 Task: Search one way flight ticket for 4 adults, 2 children, 2 infants in seat and 1 infant on lap in economy from Homer: Homer Airport to South Bend: South Bend International Airport on 8-6-2023. Choice of flights is Delta. Number of bags: 1 carry on bag. Price is upto 75000. Outbound departure time preference is 21:00.
Action: Mouse moved to (318, 281)
Screenshot: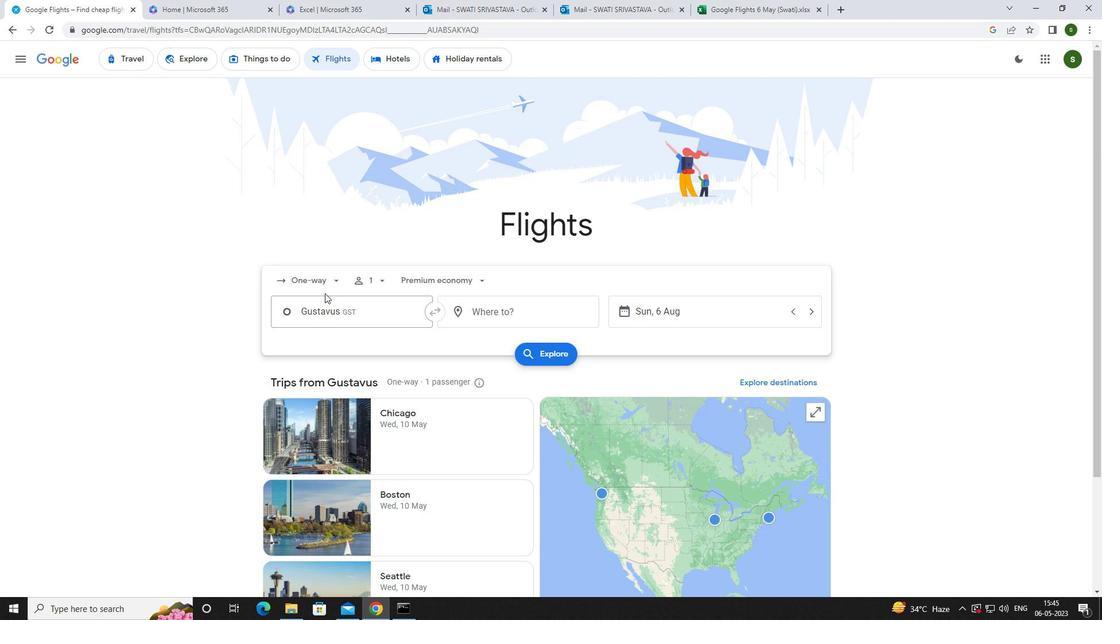 
Action: Mouse pressed left at (318, 281)
Screenshot: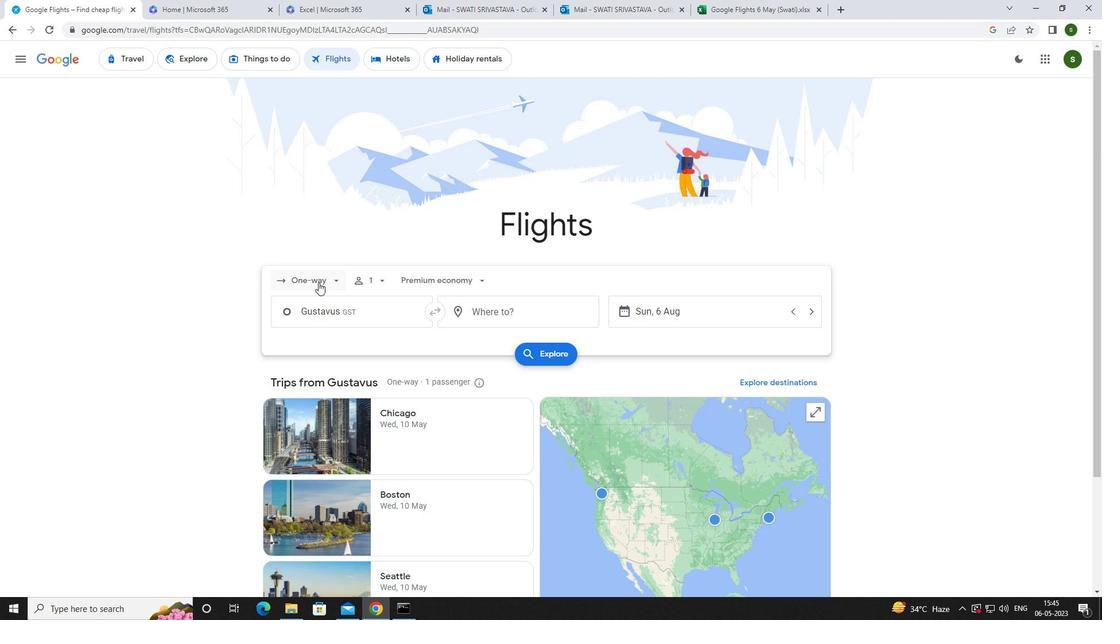 
Action: Mouse moved to (322, 333)
Screenshot: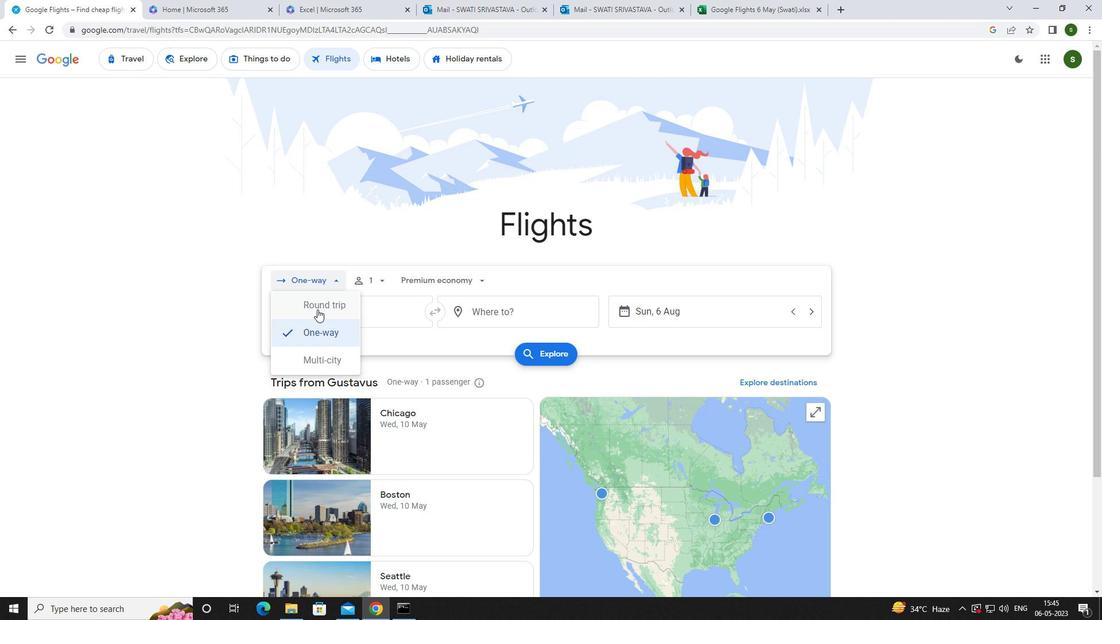 
Action: Mouse pressed left at (322, 333)
Screenshot: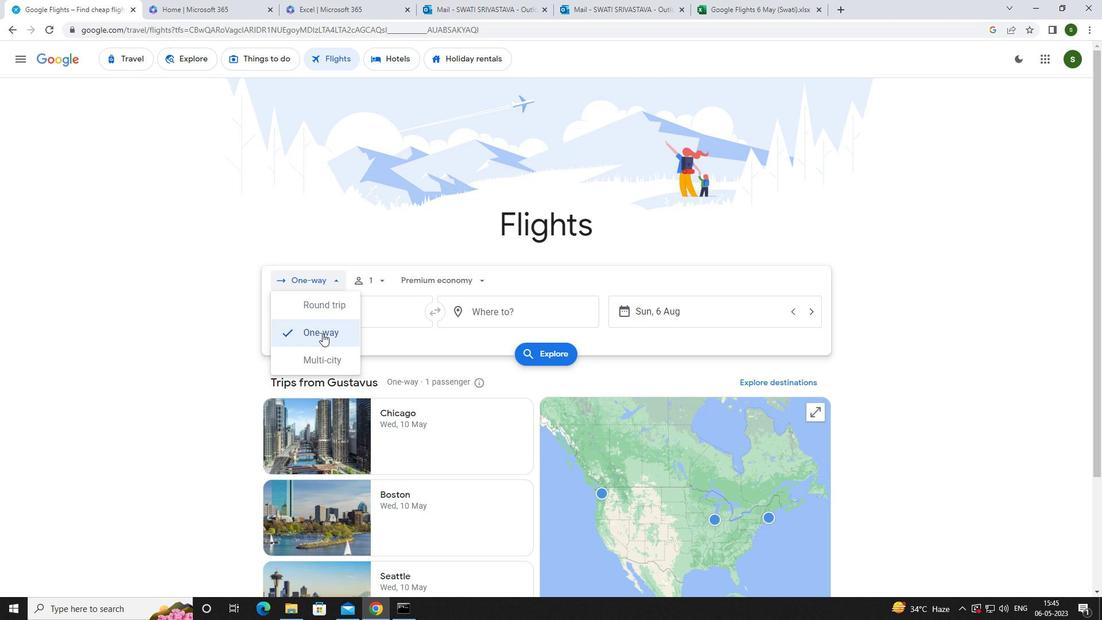 
Action: Mouse moved to (385, 284)
Screenshot: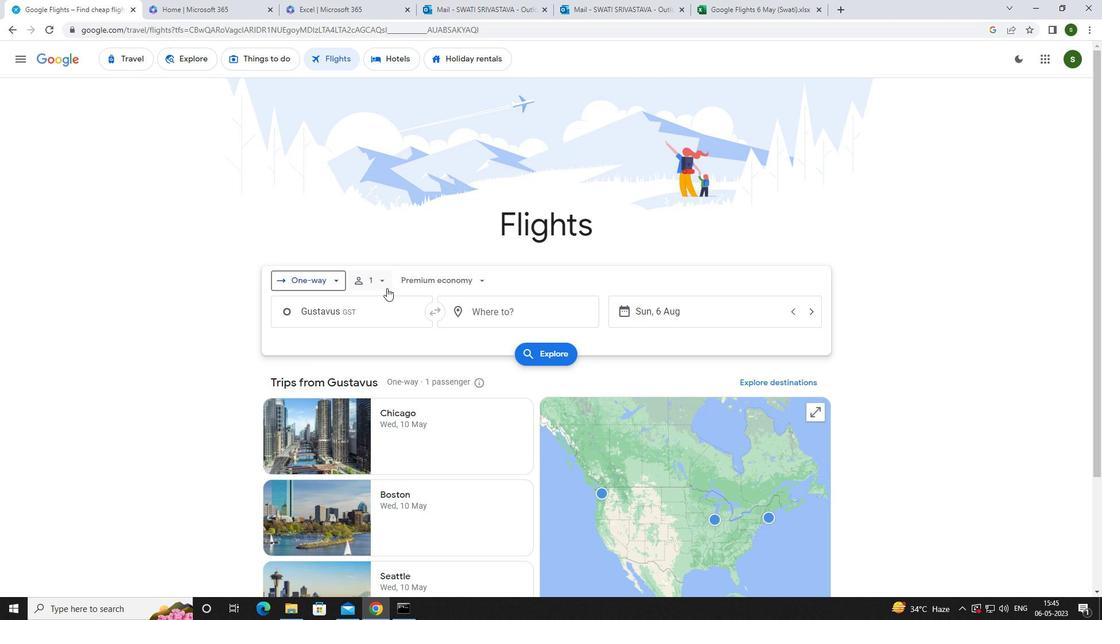 
Action: Mouse pressed left at (385, 284)
Screenshot: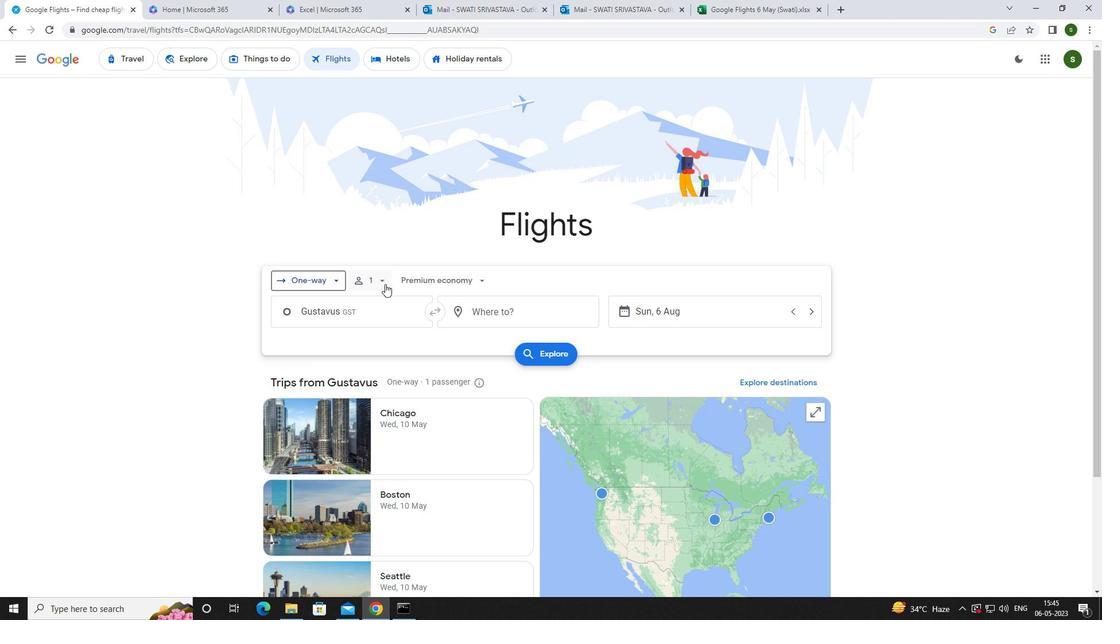 
Action: Mouse moved to (465, 305)
Screenshot: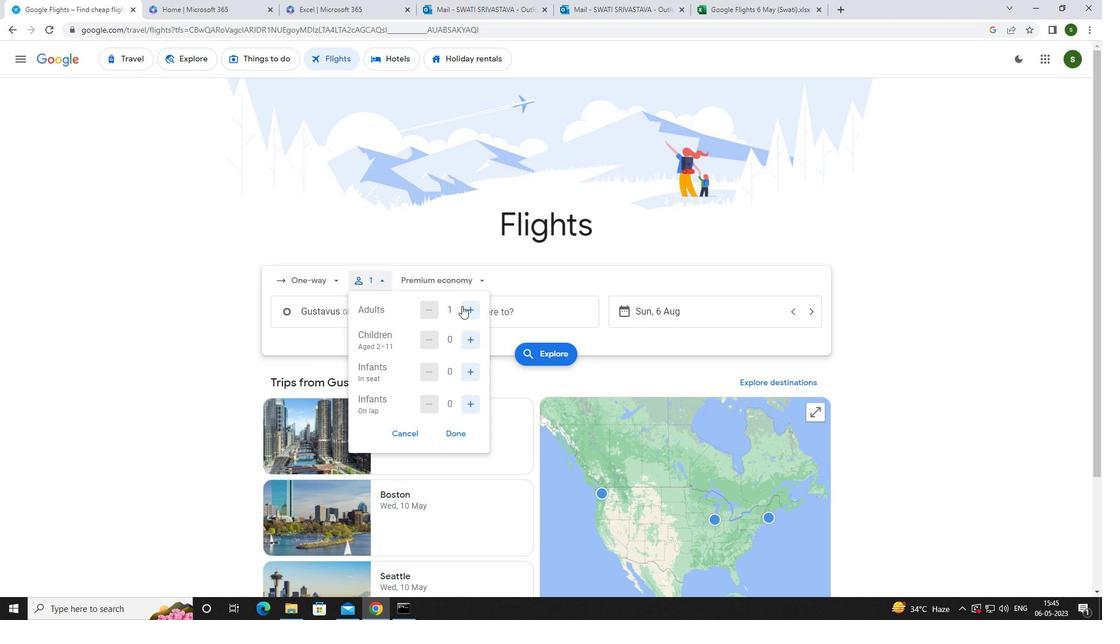 
Action: Mouse pressed left at (465, 305)
Screenshot: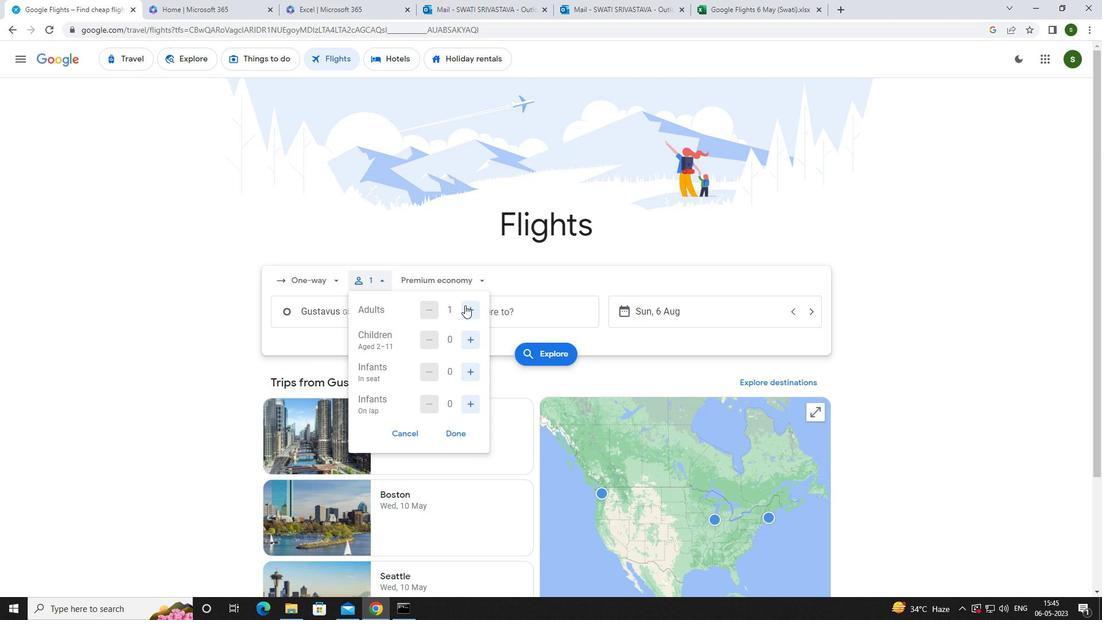 
Action: Mouse pressed left at (465, 305)
Screenshot: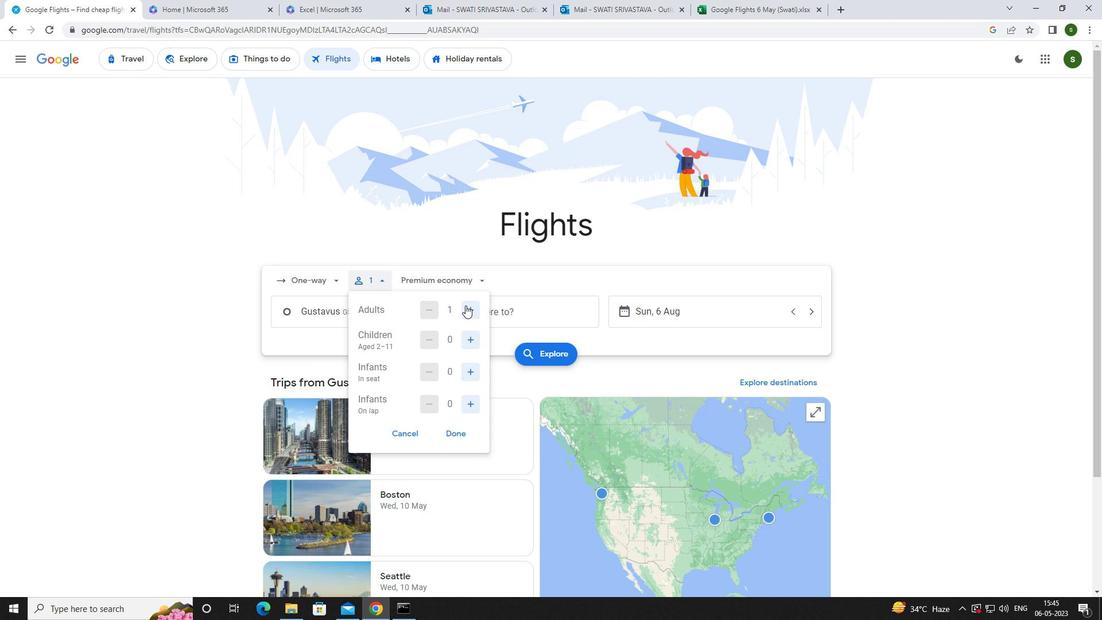 
Action: Mouse moved to (466, 304)
Screenshot: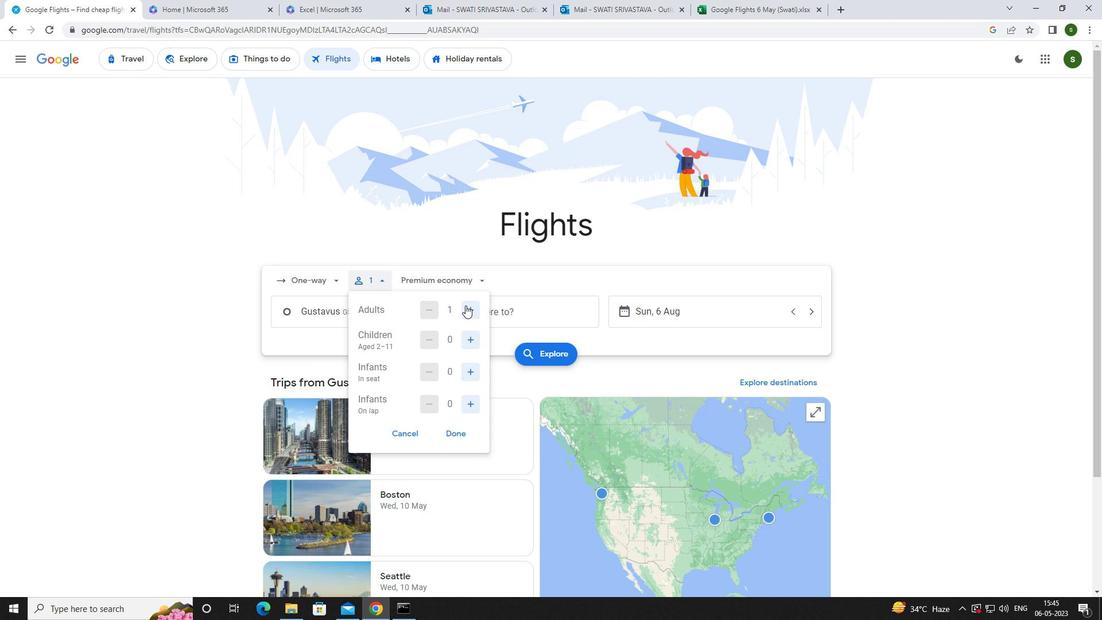 
Action: Mouse pressed left at (466, 304)
Screenshot: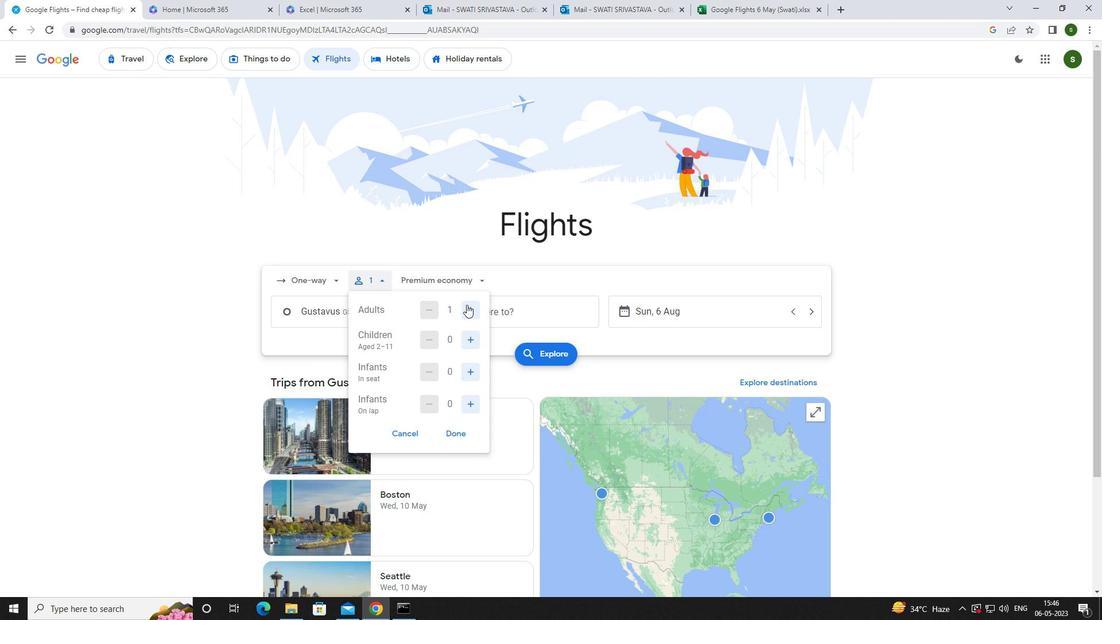 
Action: Mouse moved to (466, 338)
Screenshot: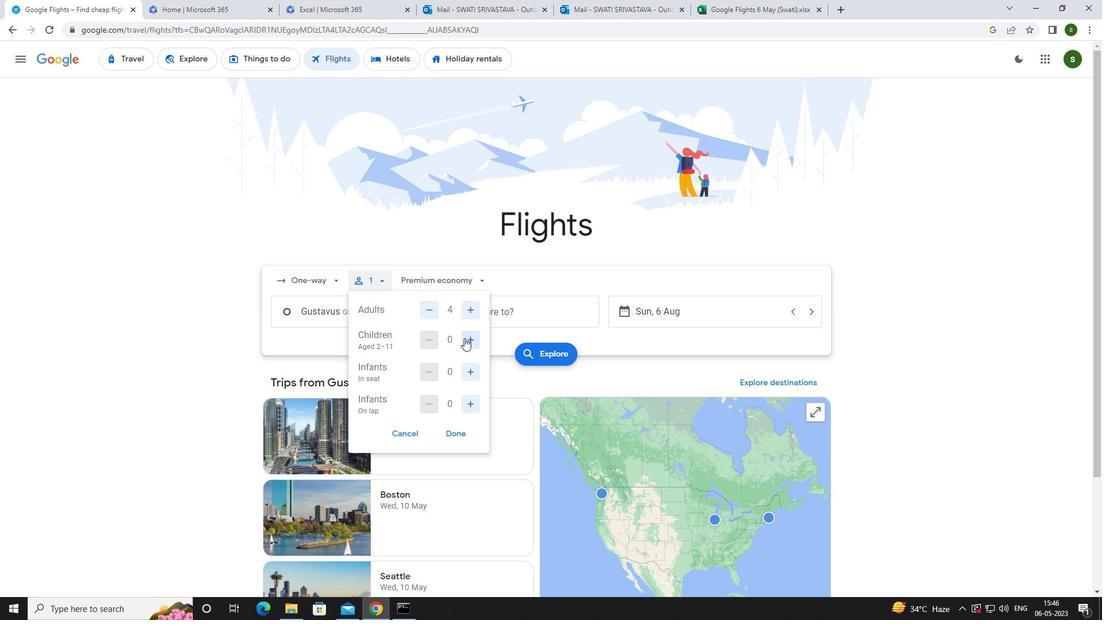 
Action: Mouse pressed left at (466, 338)
Screenshot: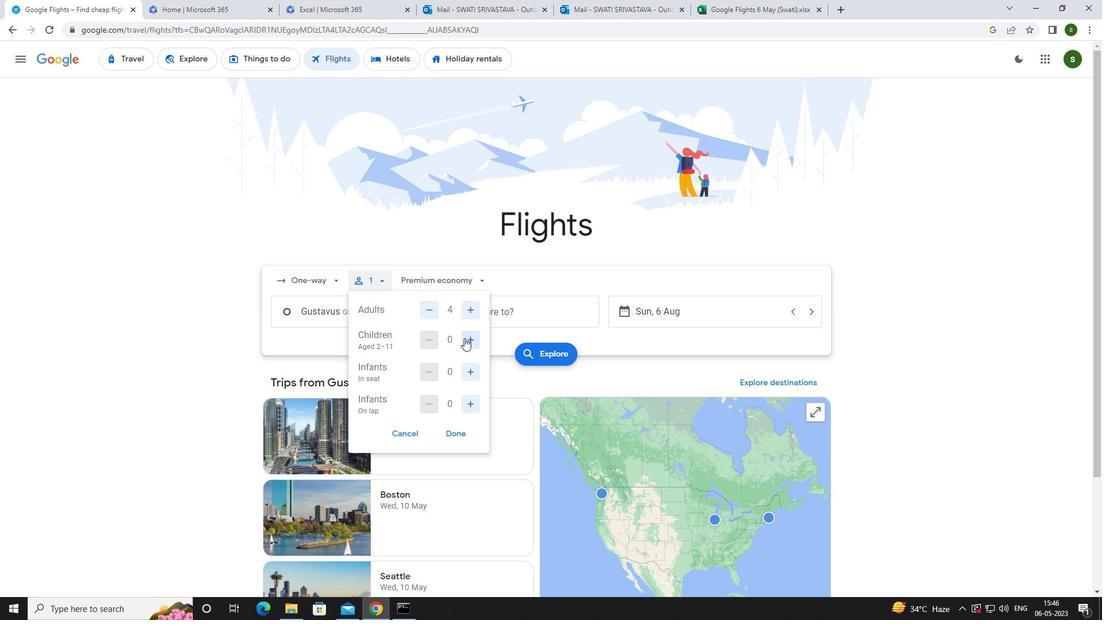 
Action: Mouse pressed left at (466, 338)
Screenshot: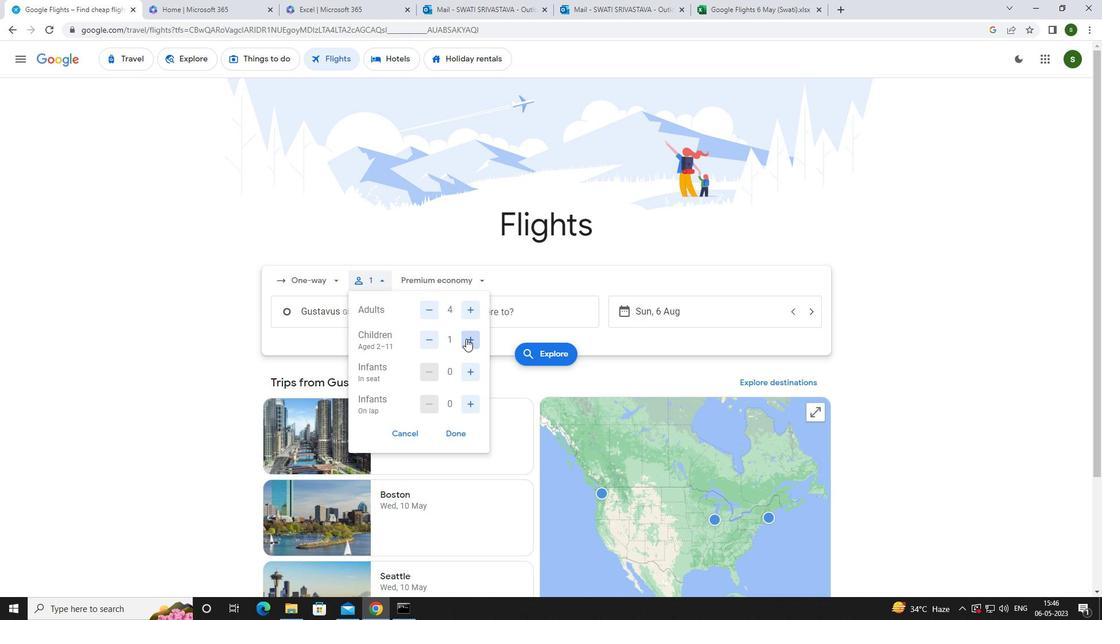 
Action: Mouse moved to (468, 369)
Screenshot: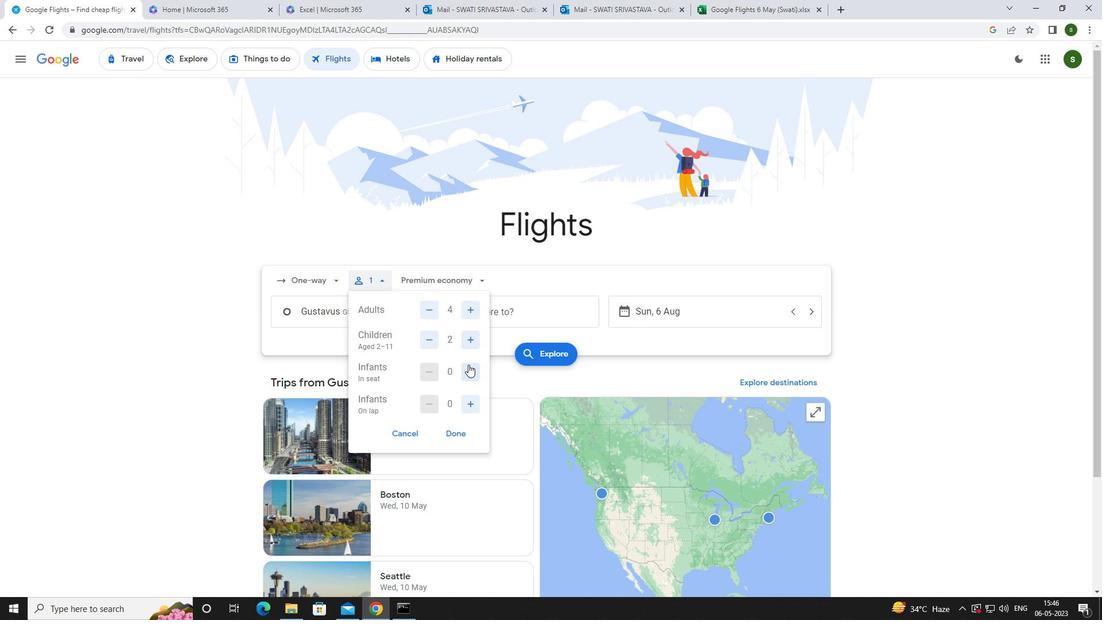 
Action: Mouse pressed left at (468, 369)
Screenshot: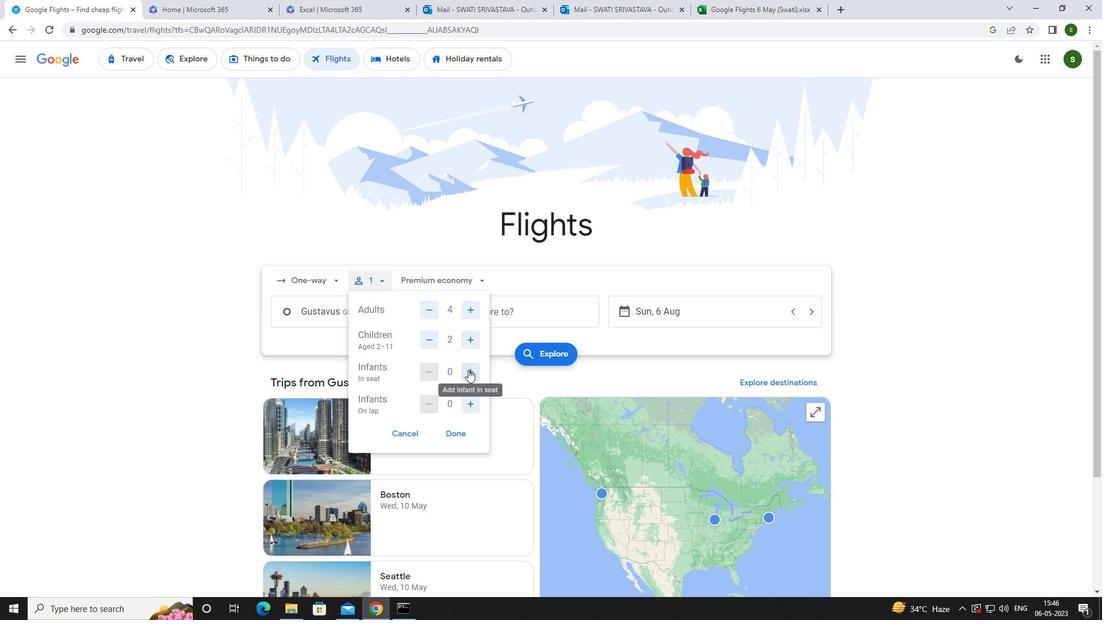 
Action: Mouse moved to (468, 370)
Screenshot: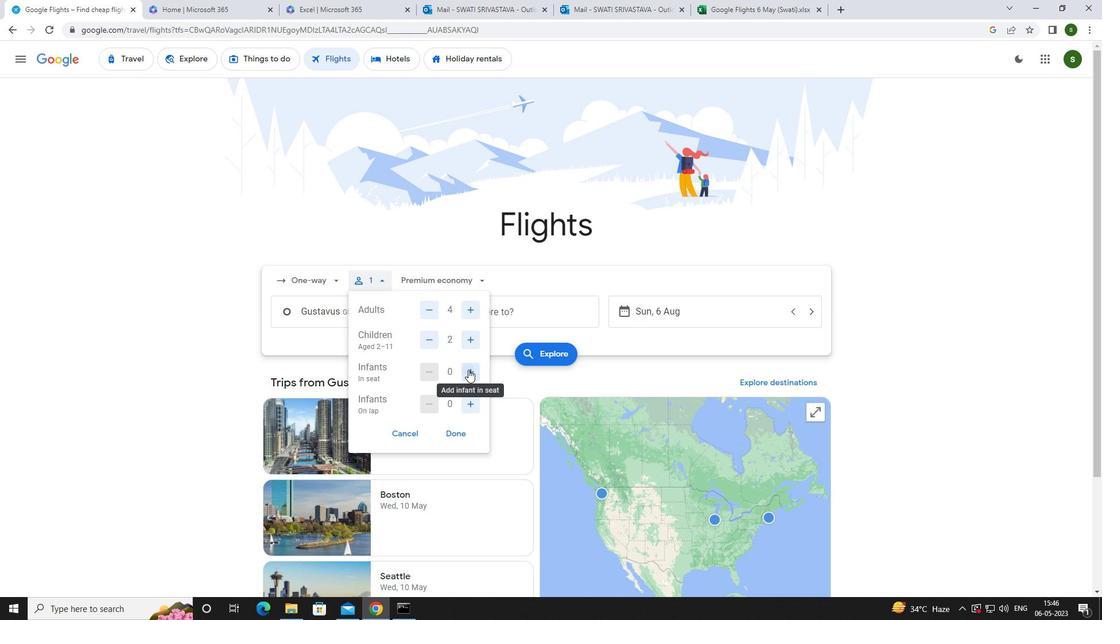 
Action: Mouse pressed left at (468, 370)
Screenshot: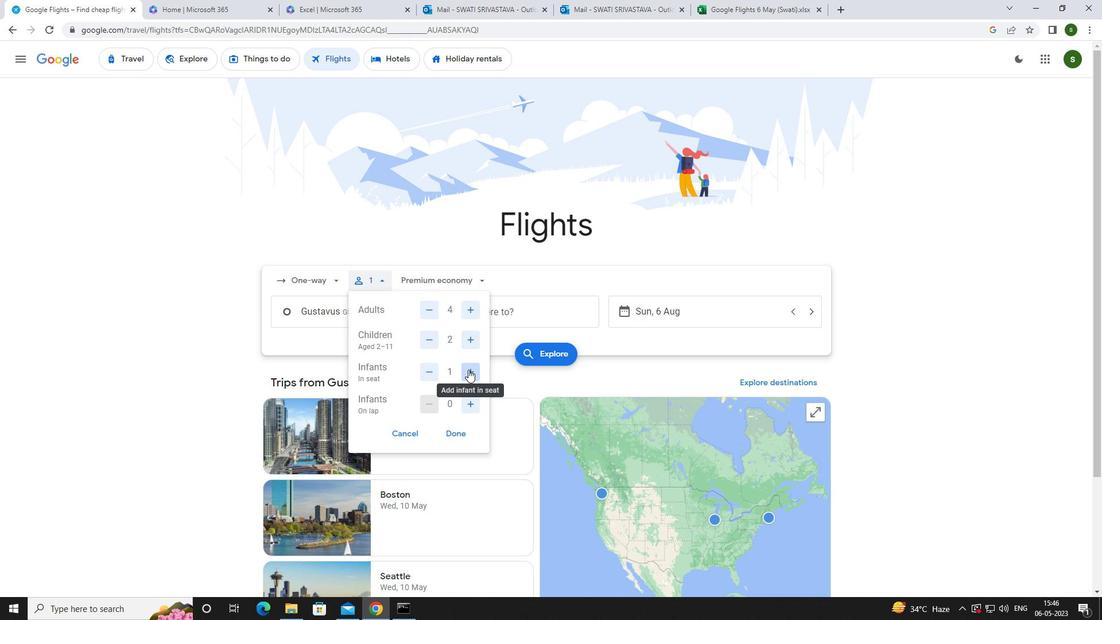 
Action: Mouse moved to (470, 397)
Screenshot: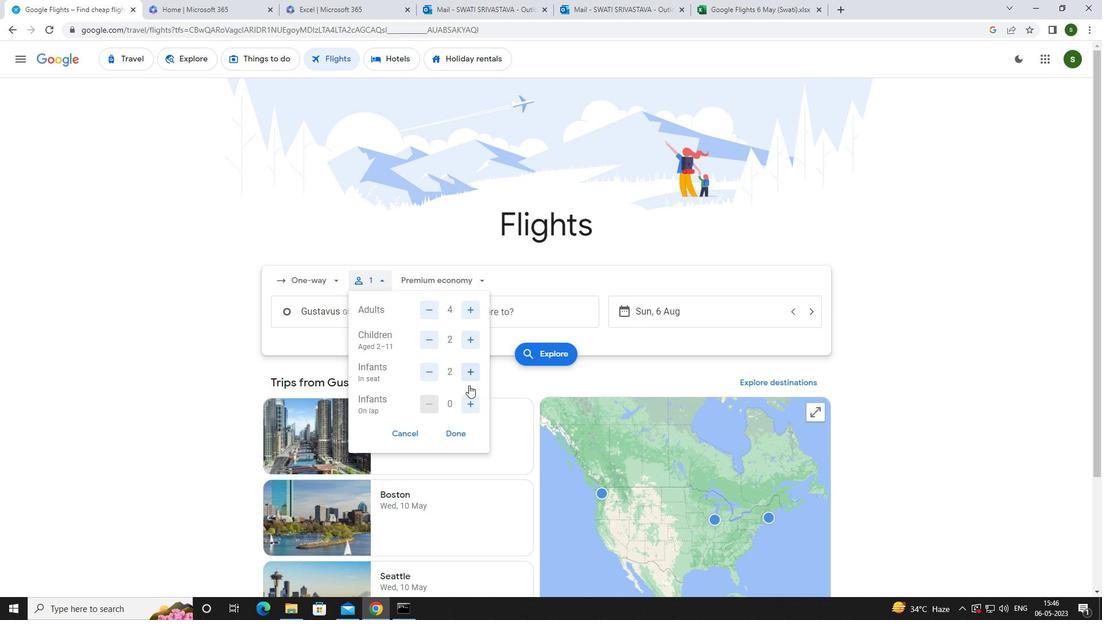 
Action: Mouse pressed left at (470, 397)
Screenshot: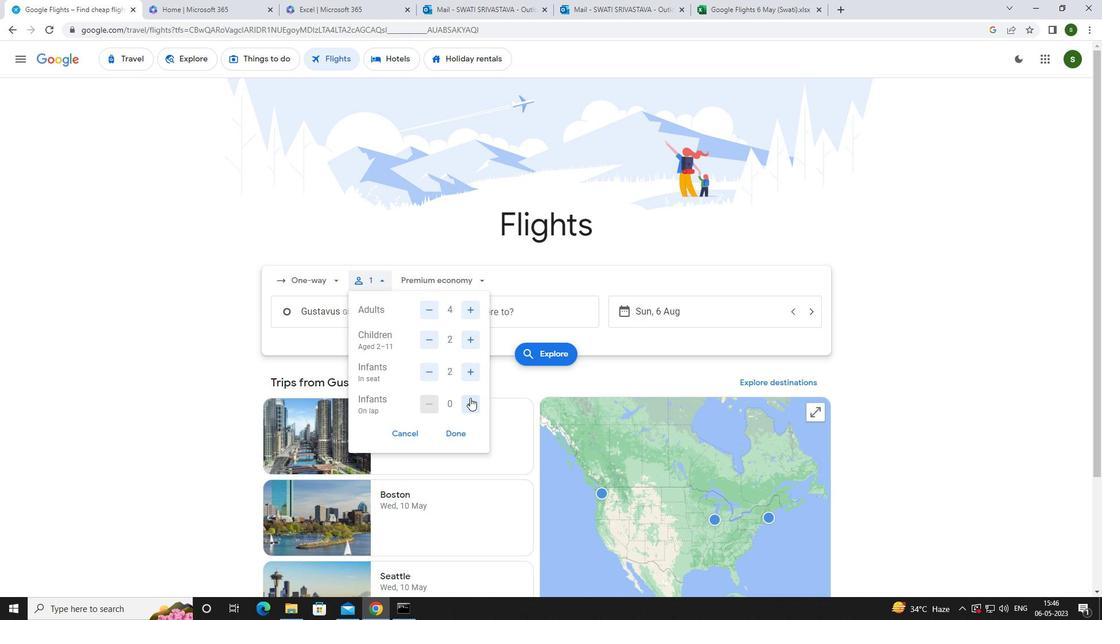 
Action: Mouse moved to (454, 285)
Screenshot: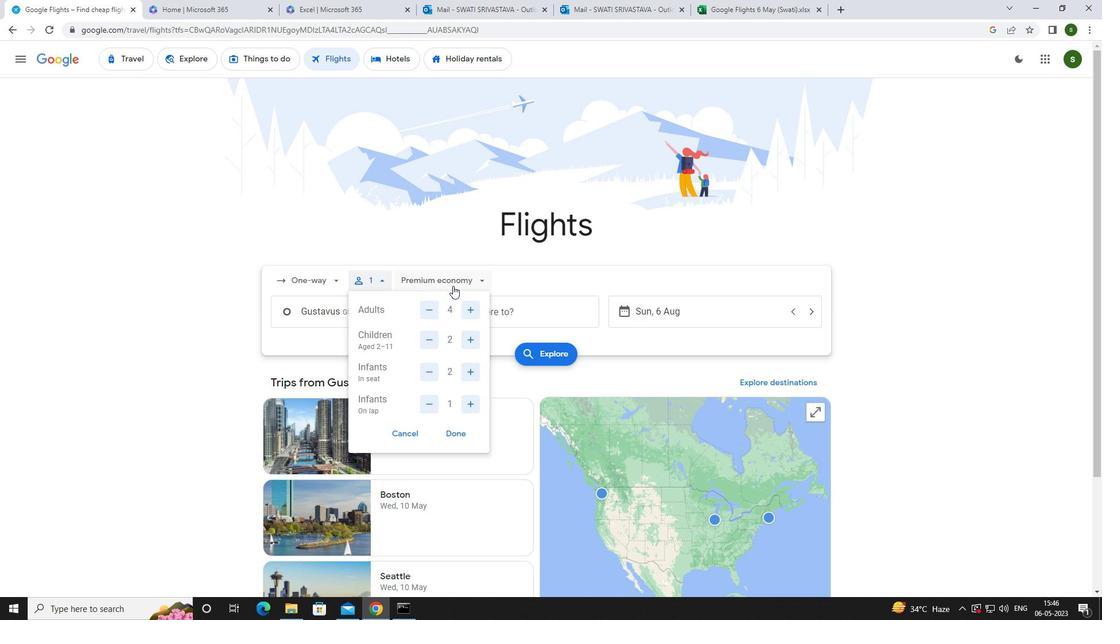 
Action: Mouse pressed left at (454, 285)
Screenshot: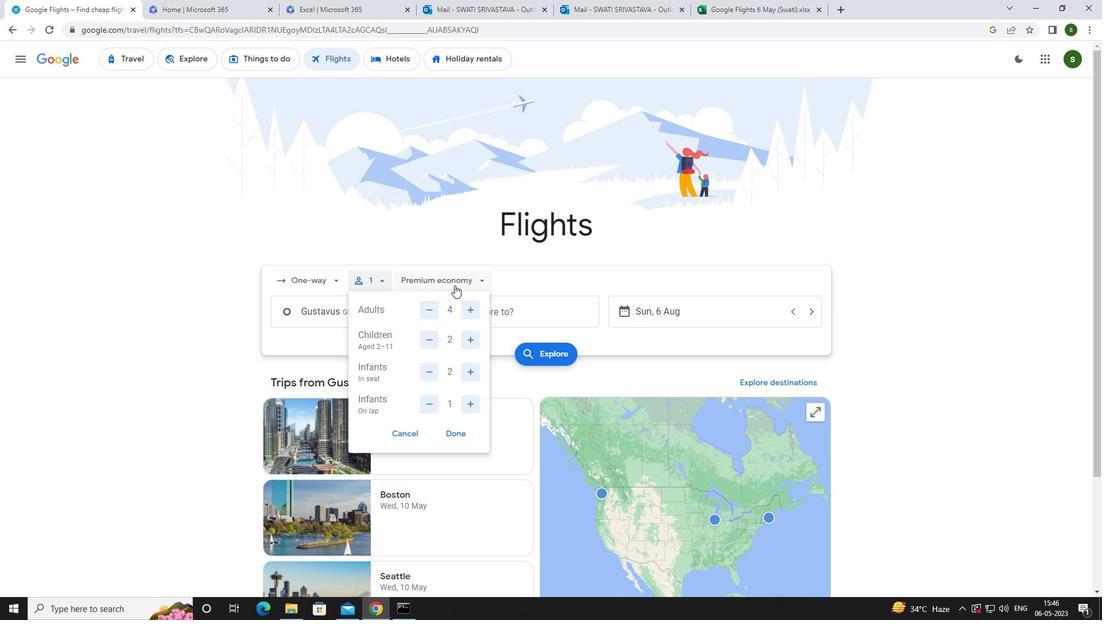 
Action: Mouse moved to (461, 300)
Screenshot: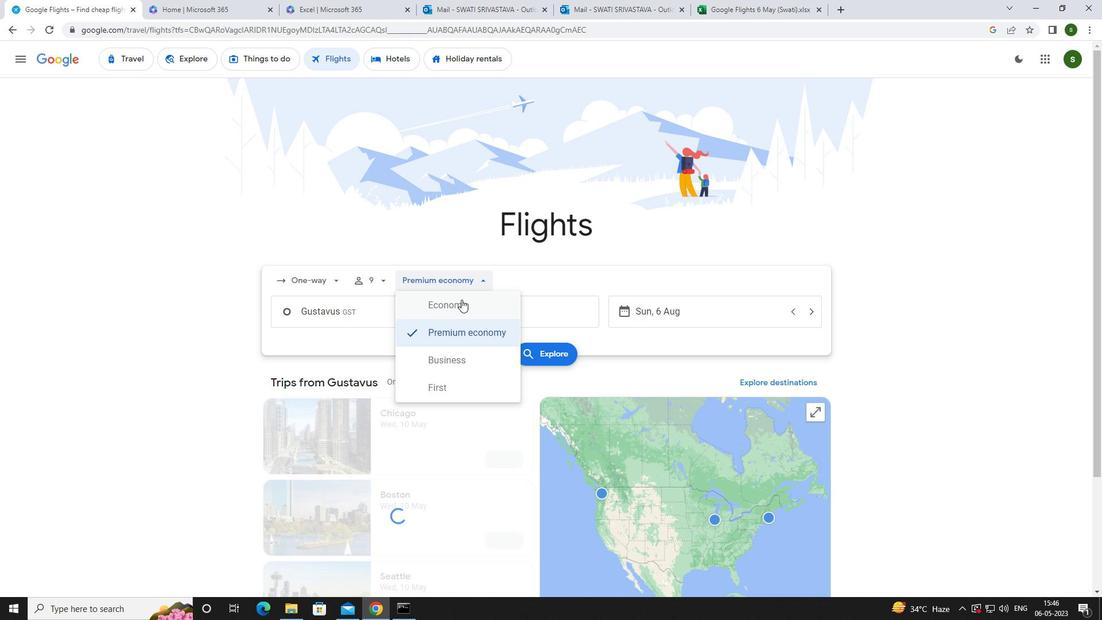 
Action: Mouse pressed left at (461, 300)
Screenshot: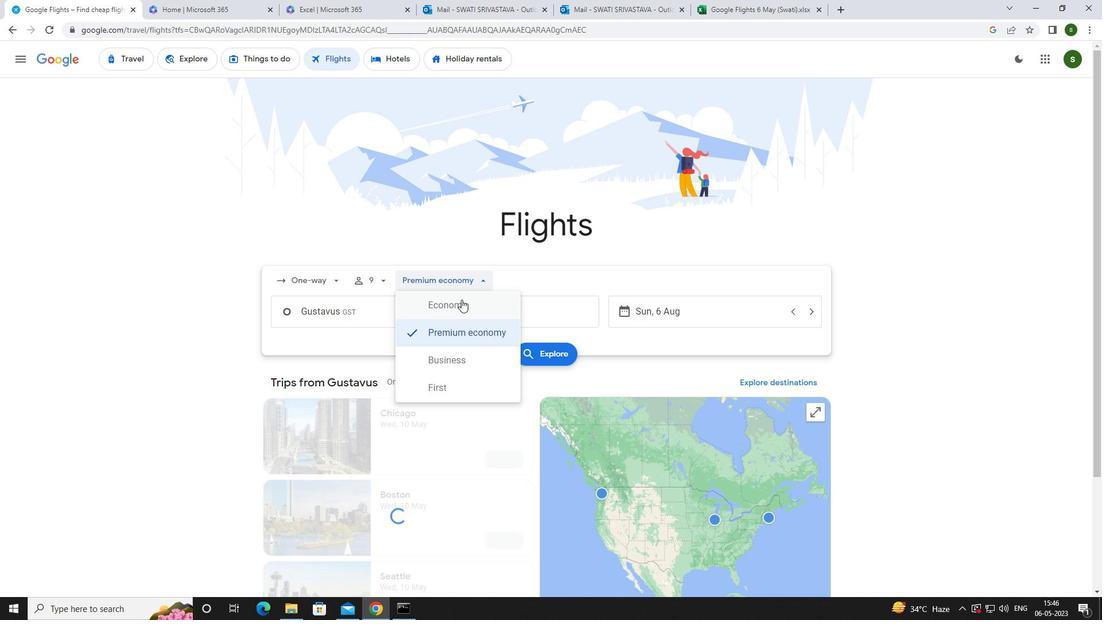 
Action: Mouse moved to (378, 315)
Screenshot: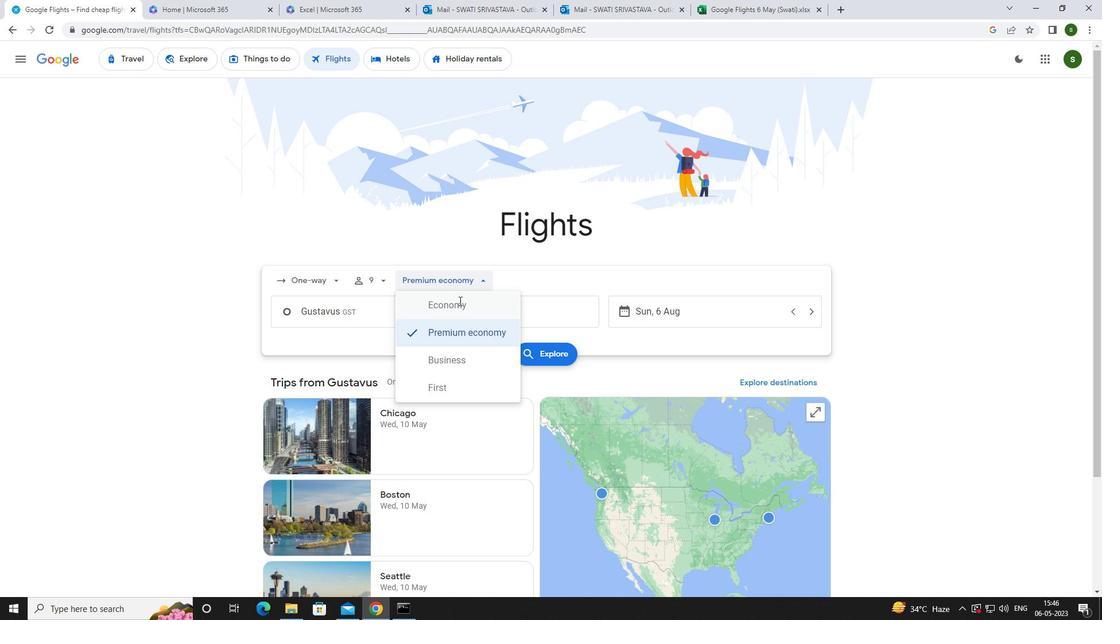 
Action: Mouse pressed left at (378, 315)
Screenshot: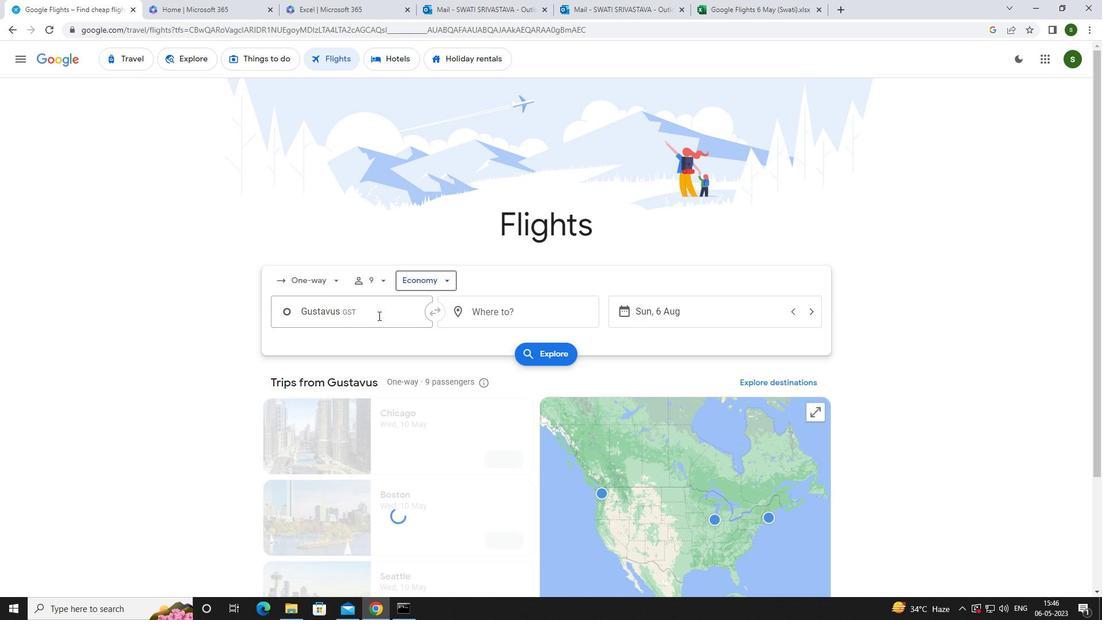 
Action: Key pressed <Key.caps_lock>h<Key.caps_lock>omer<Key.space><Key.caps_lock>a<Key.caps_lock>
Screenshot: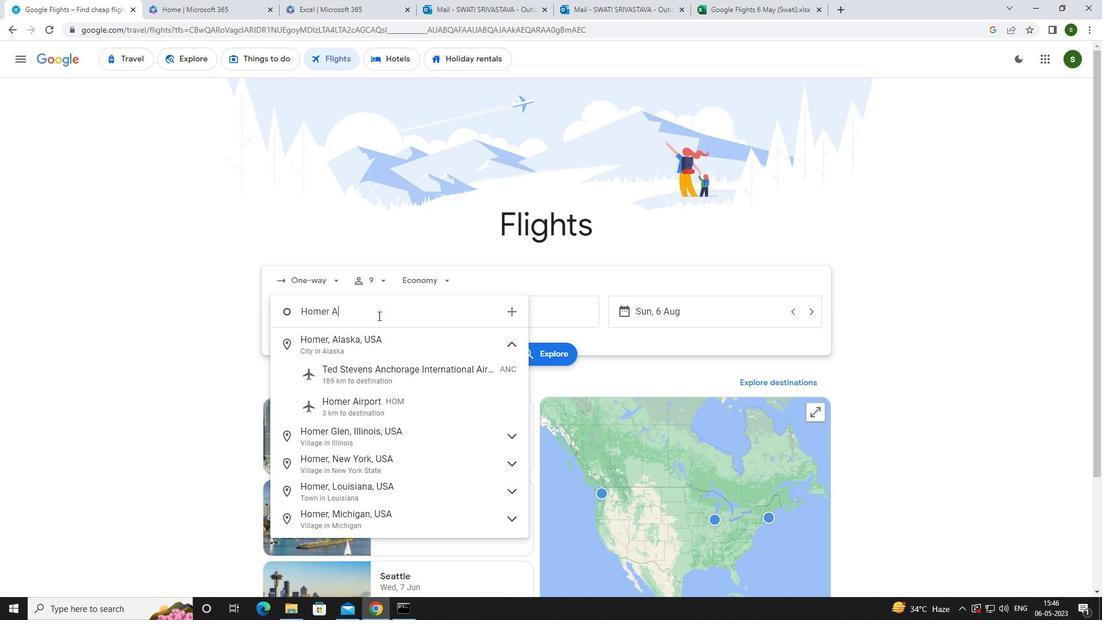 
Action: Mouse moved to (363, 397)
Screenshot: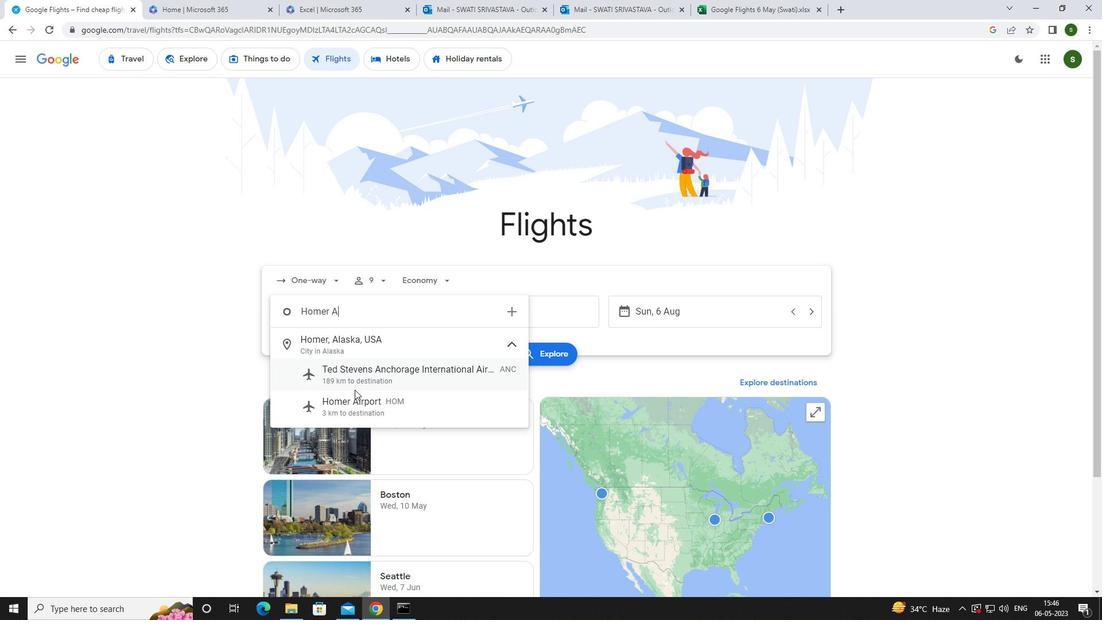 
Action: Mouse pressed left at (363, 397)
Screenshot: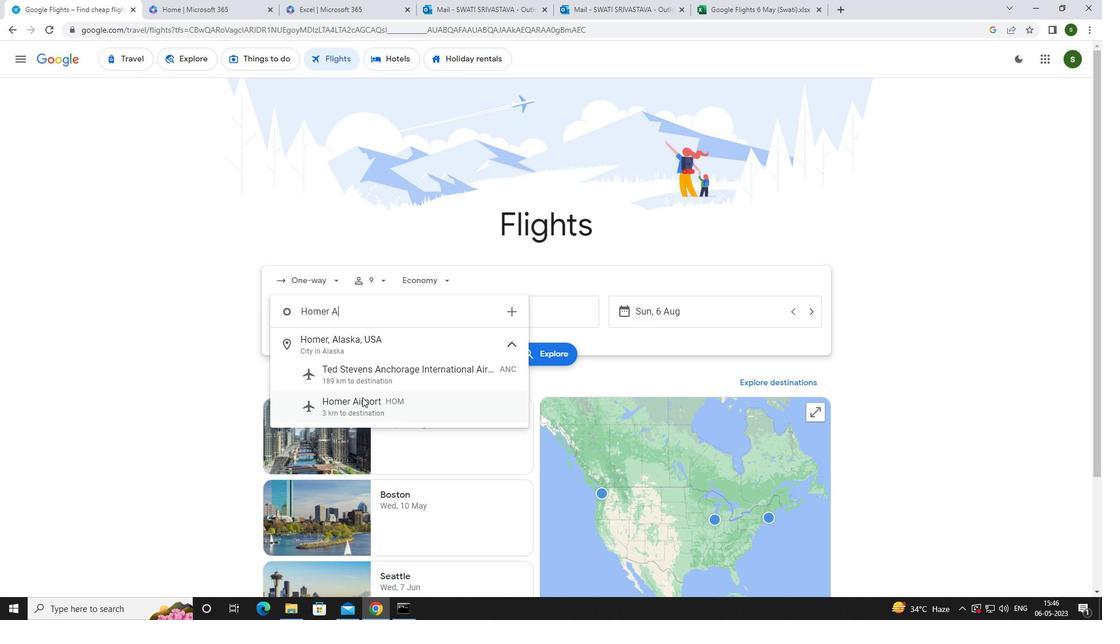 
Action: Mouse moved to (510, 315)
Screenshot: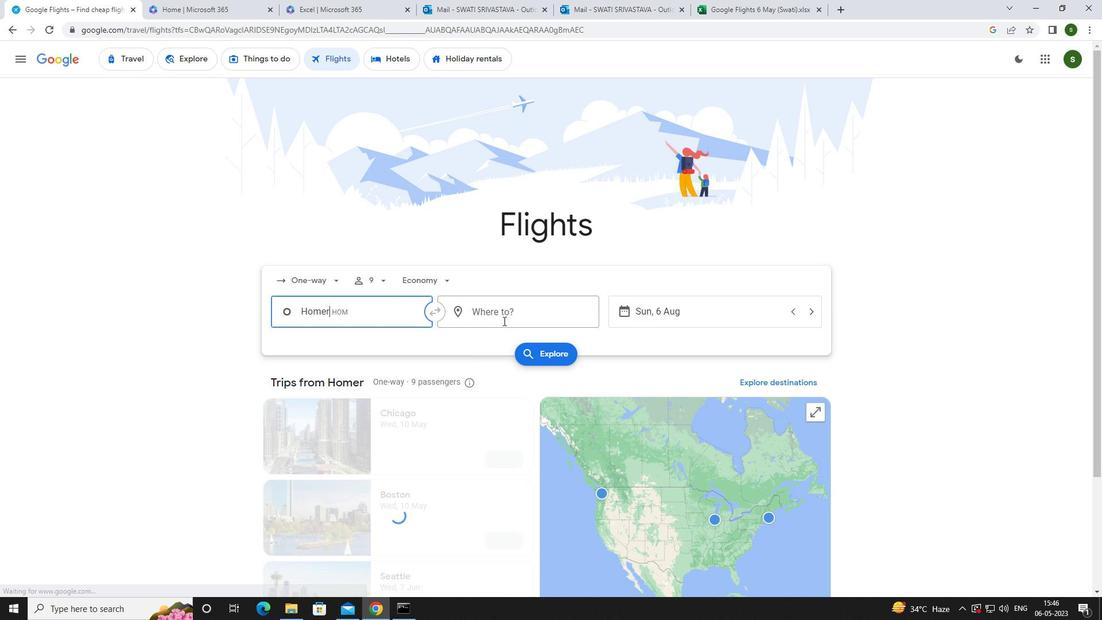 
Action: Mouse pressed left at (510, 315)
Screenshot: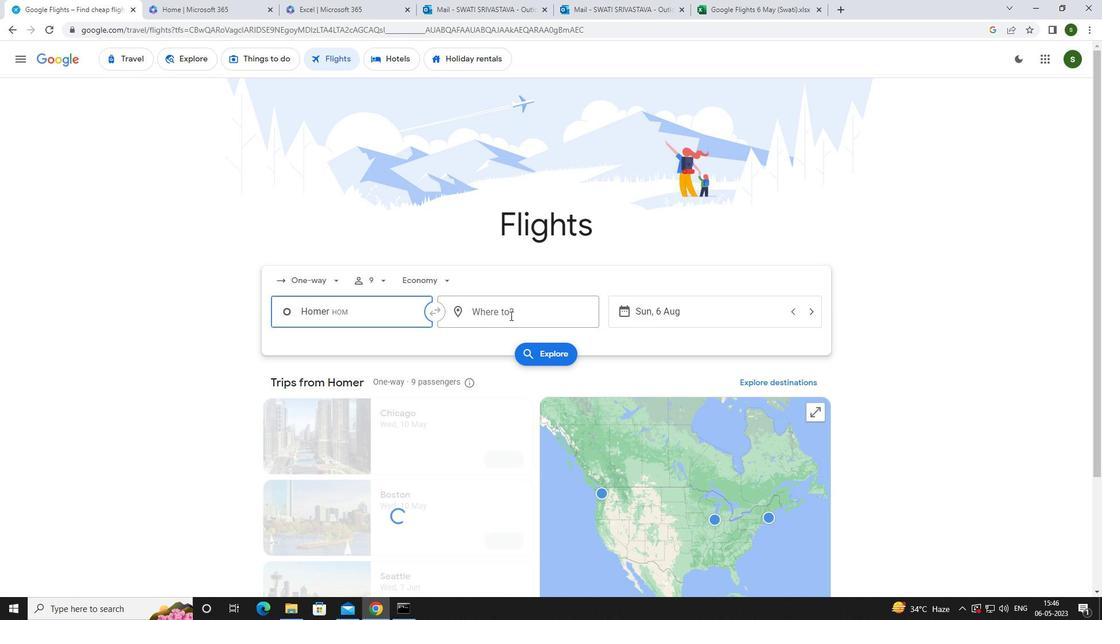 
Action: Key pressed <Key.caps_lock>s<Key.caps_lock>outh<Key.space><Key.caps_lock>b<Key.caps_lock>end
Screenshot: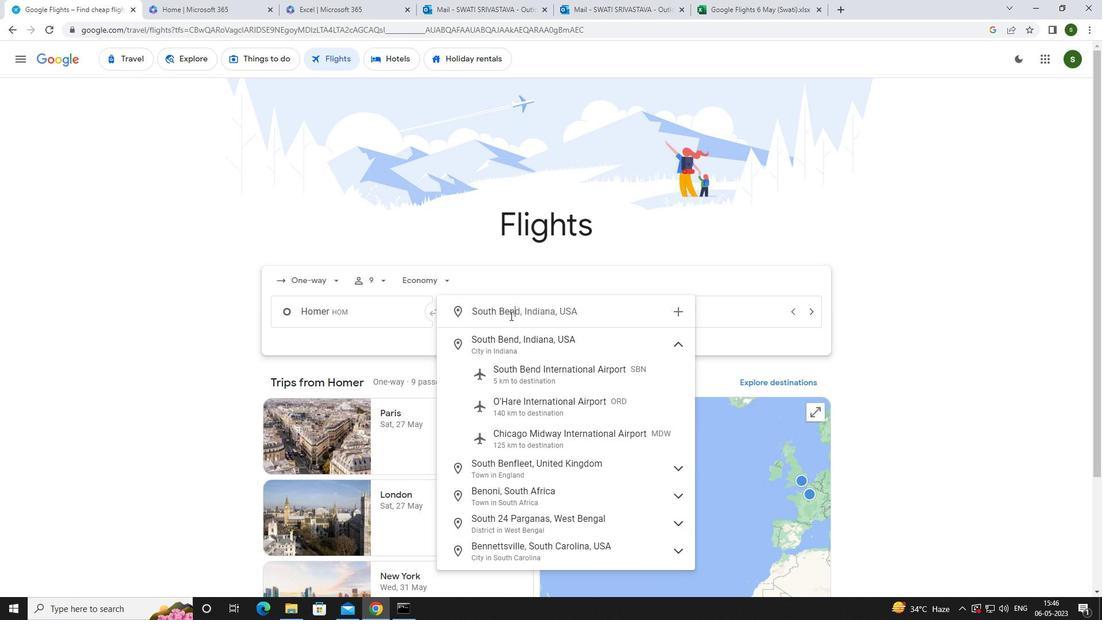 
Action: Mouse moved to (542, 369)
Screenshot: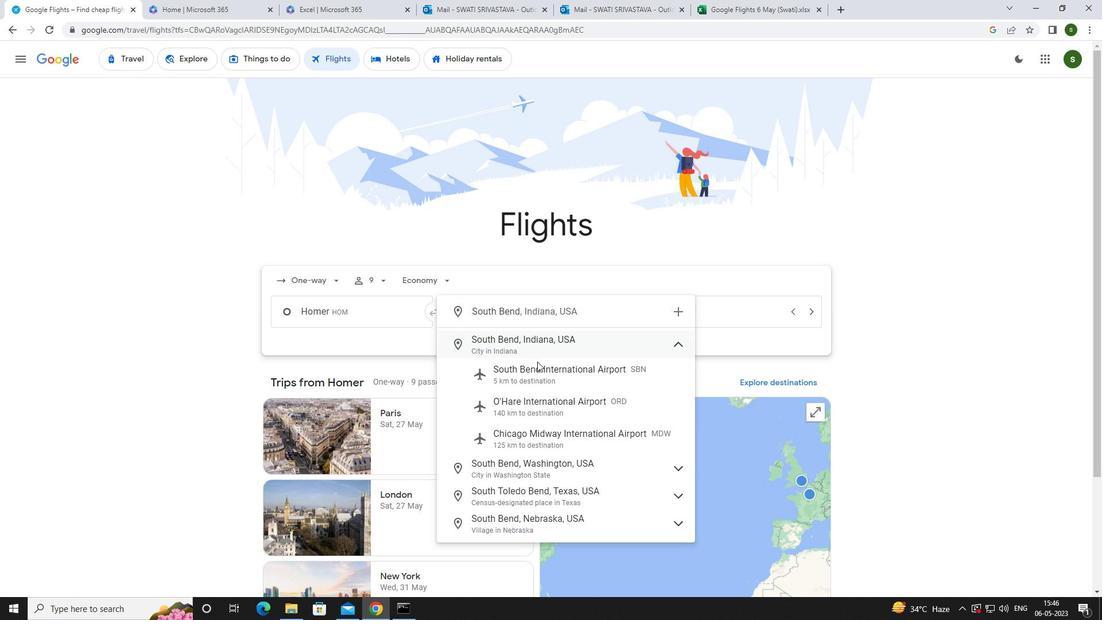 
Action: Mouse pressed left at (542, 369)
Screenshot: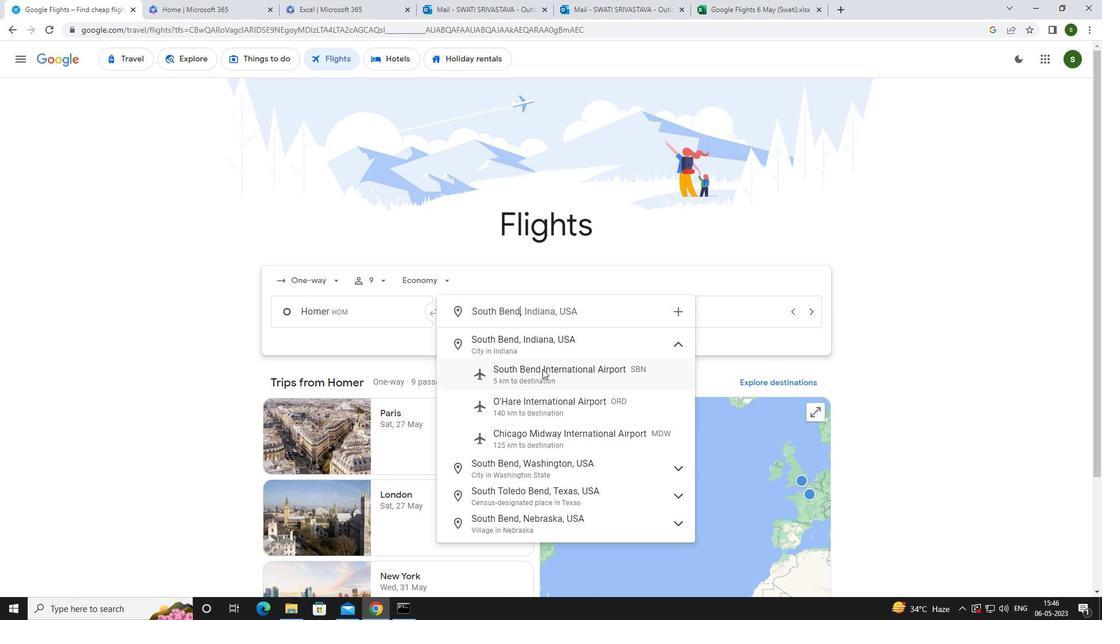 
Action: Mouse moved to (646, 307)
Screenshot: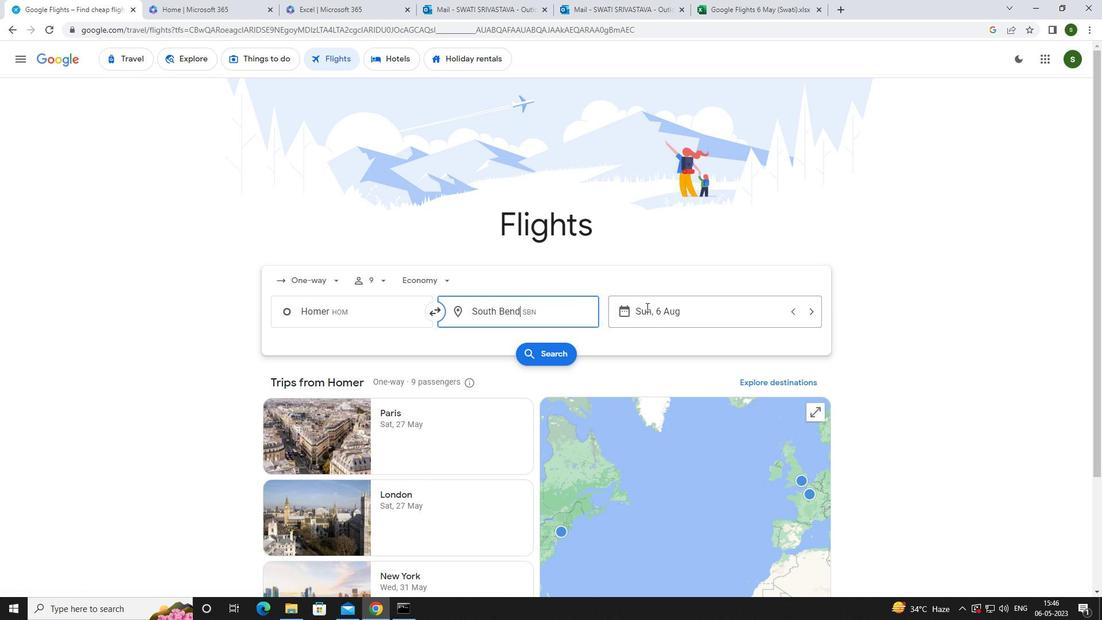 
Action: Mouse pressed left at (646, 307)
Screenshot: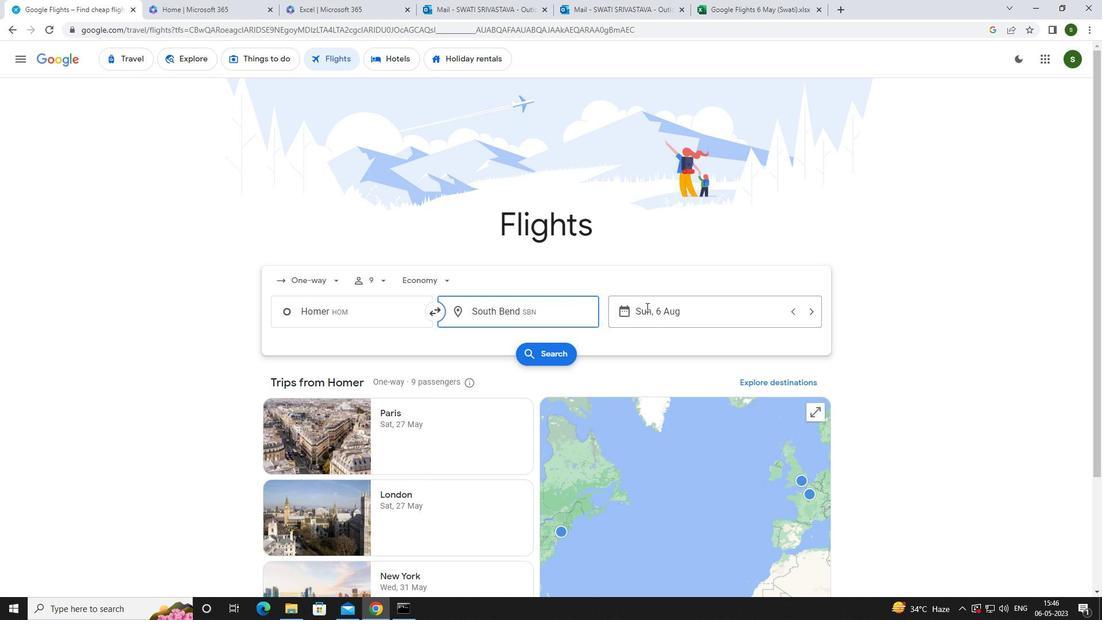 
Action: Mouse moved to (413, 411)
Screenshot: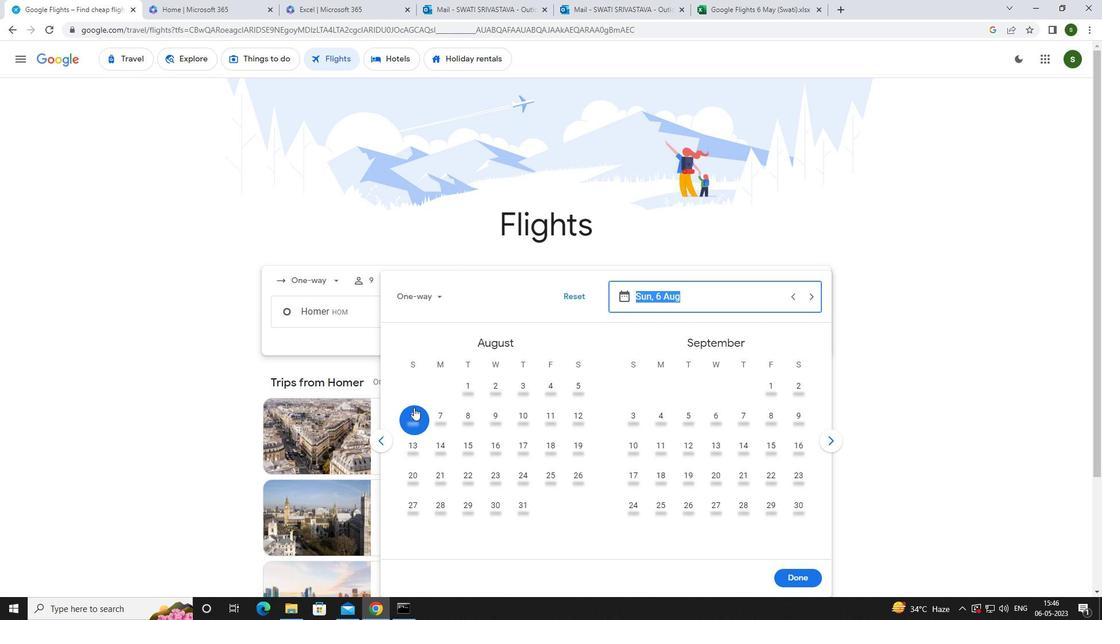 
Action: Mouse pressed left at (413, 411)
Screenshot: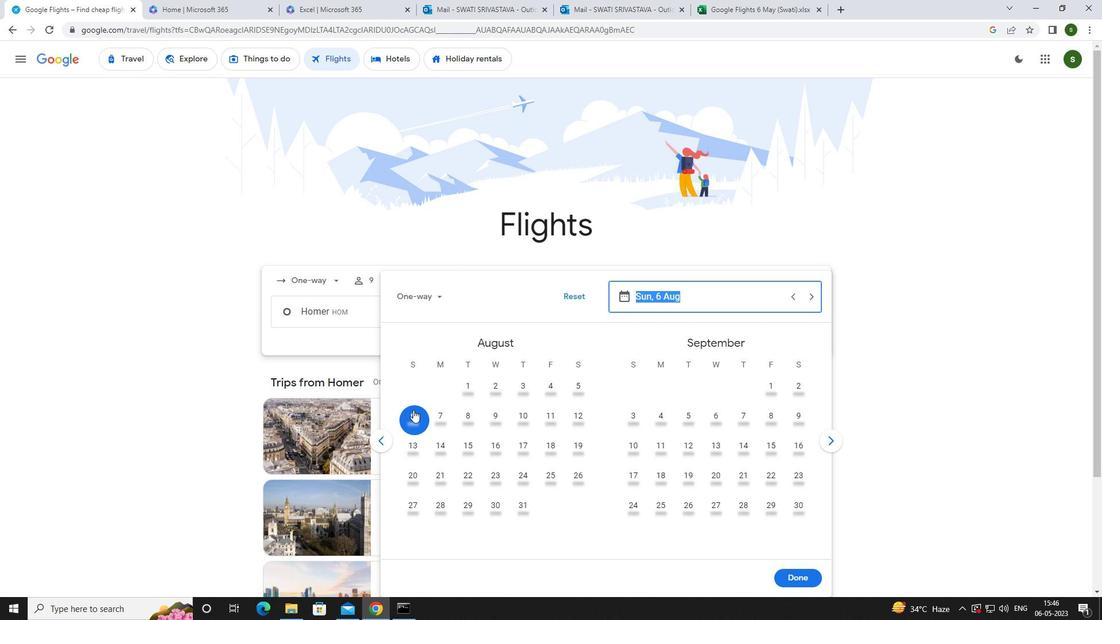
Action: Mouse moved to (792, 575)
Screenshot: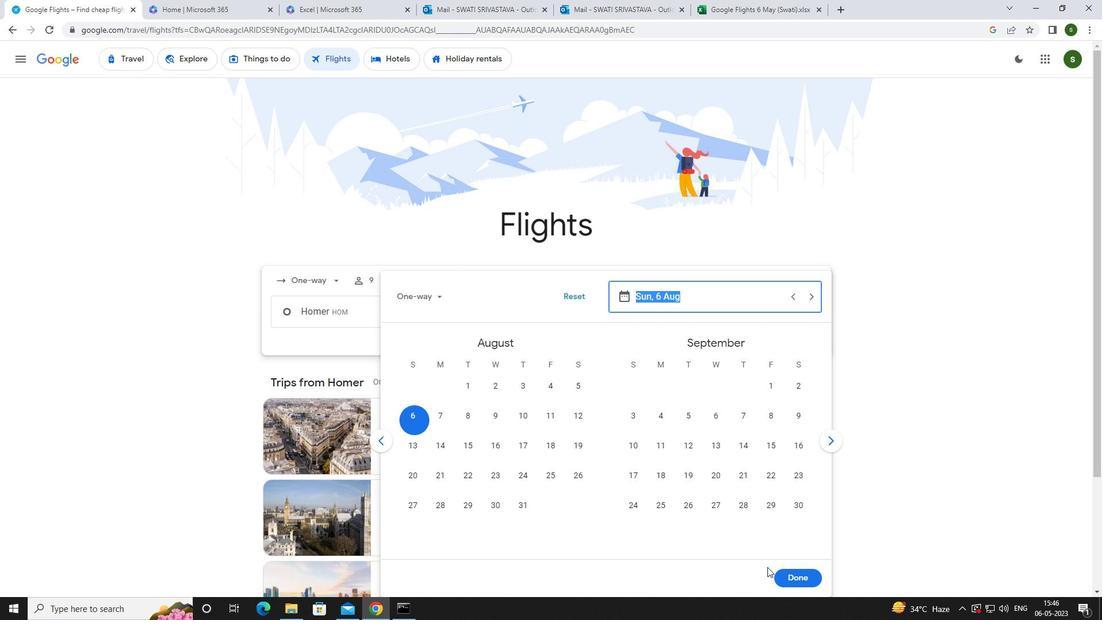
Action: Mouse pressed left at (792, 575)
Screenshot: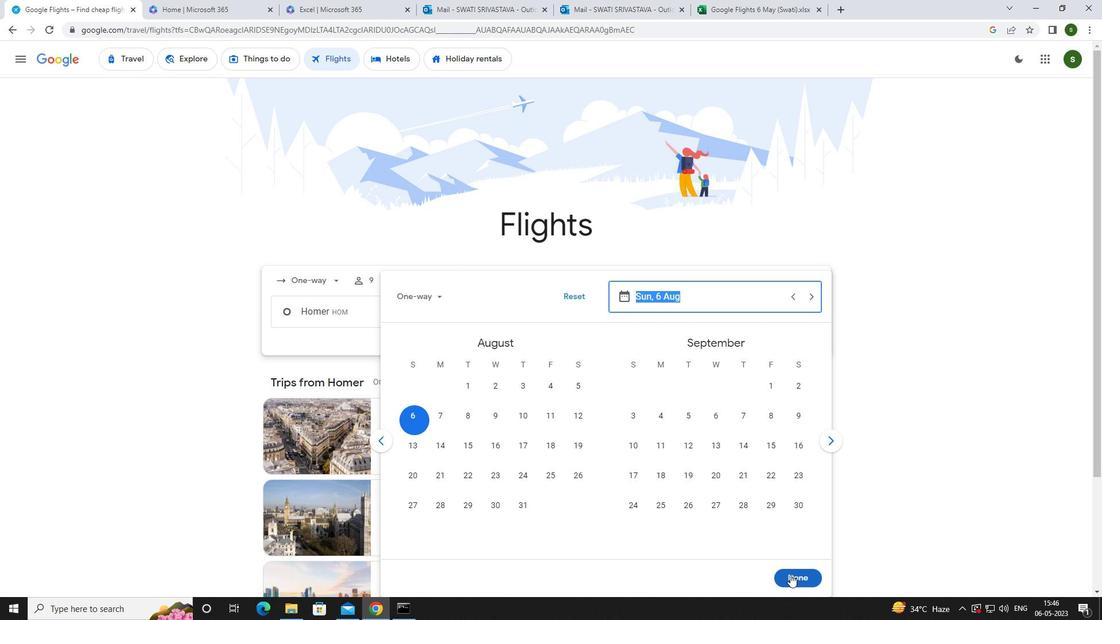 
Action: Mouse moved to (543, 355)
Screenshot: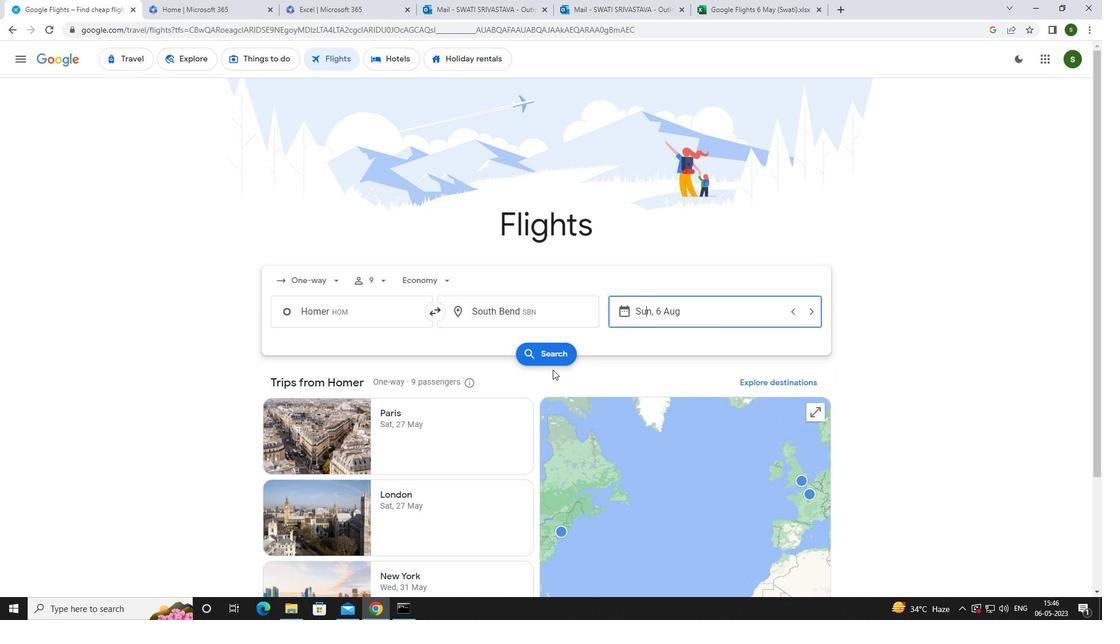 
Action: Mouse pressed left at (543, 355)
Screenshot: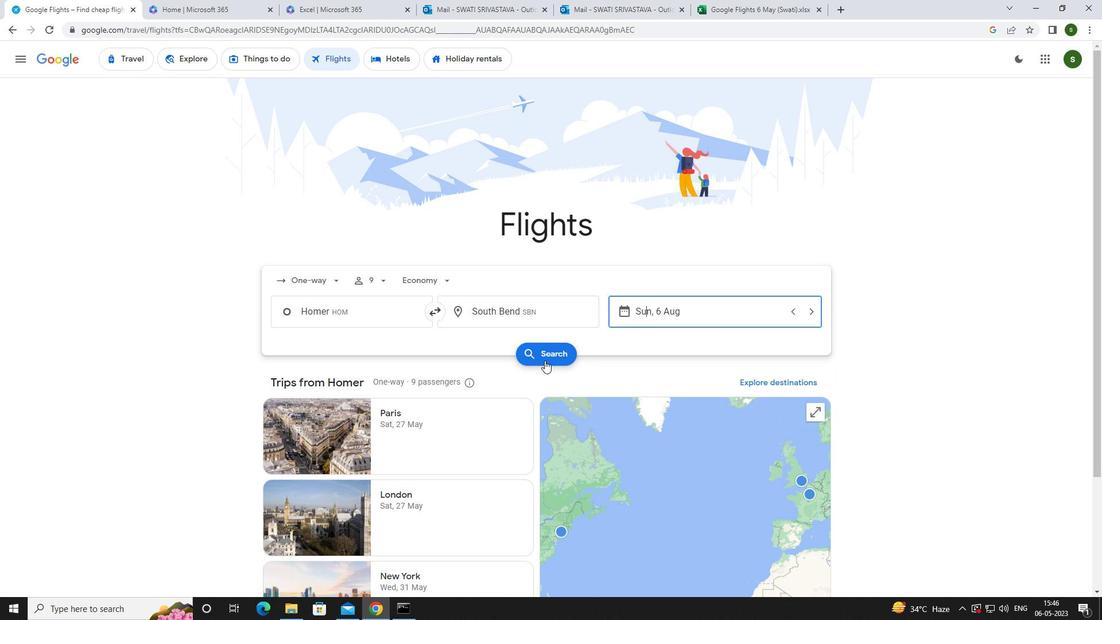 
Action: Mouse moved to (291, 165)
Screenshot: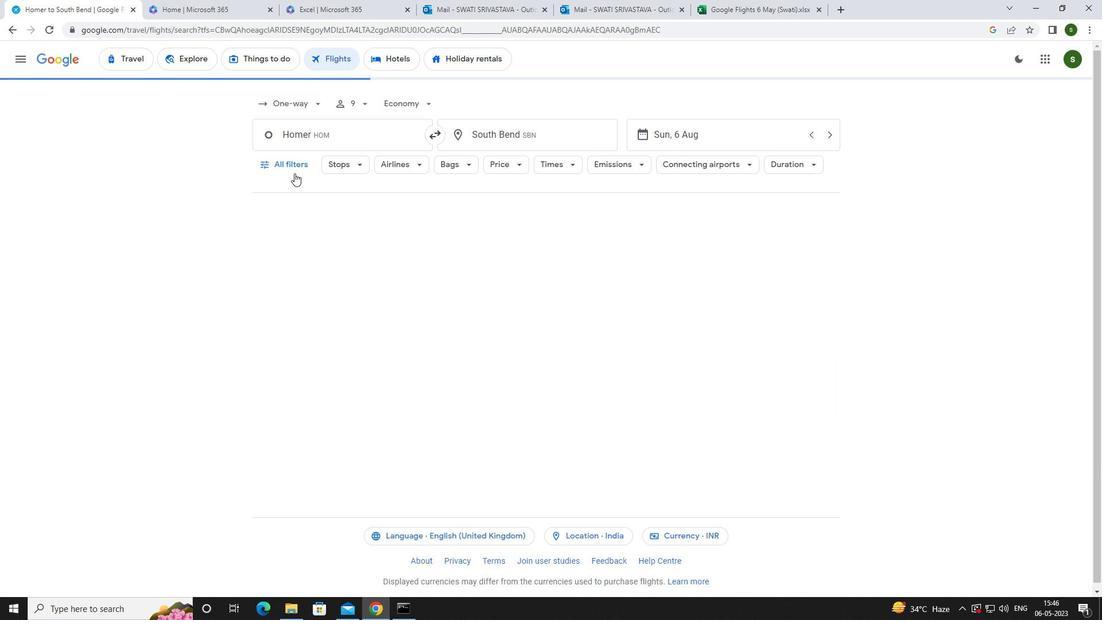 
Action: Mouse pressed left at (291, 165)
Screenshot: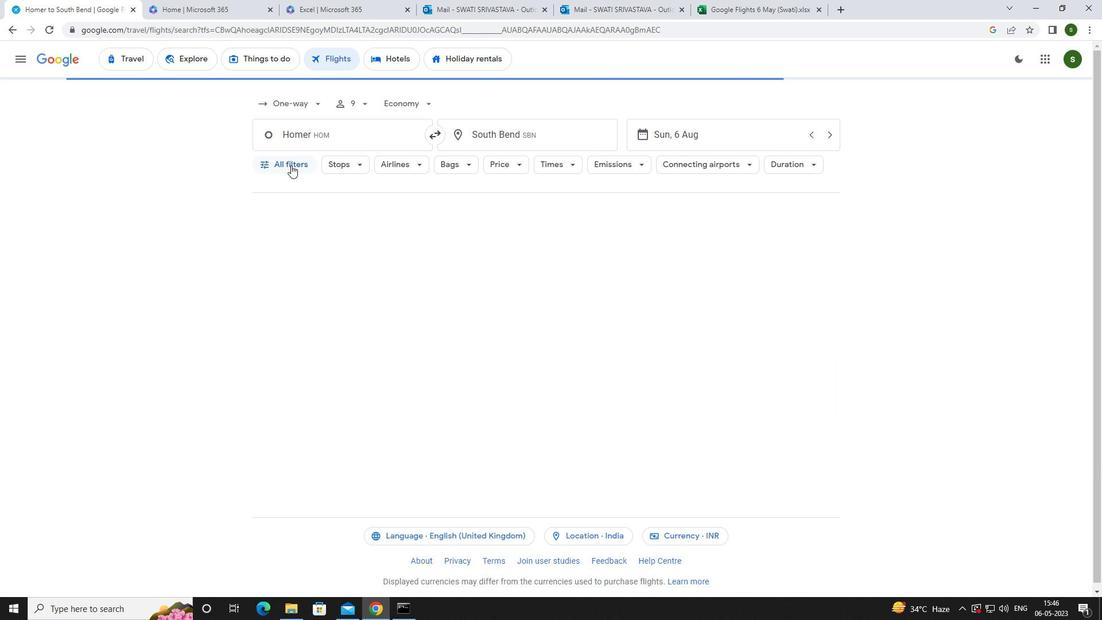 
Action: Mouse moved to (421, 400)
Screenshot: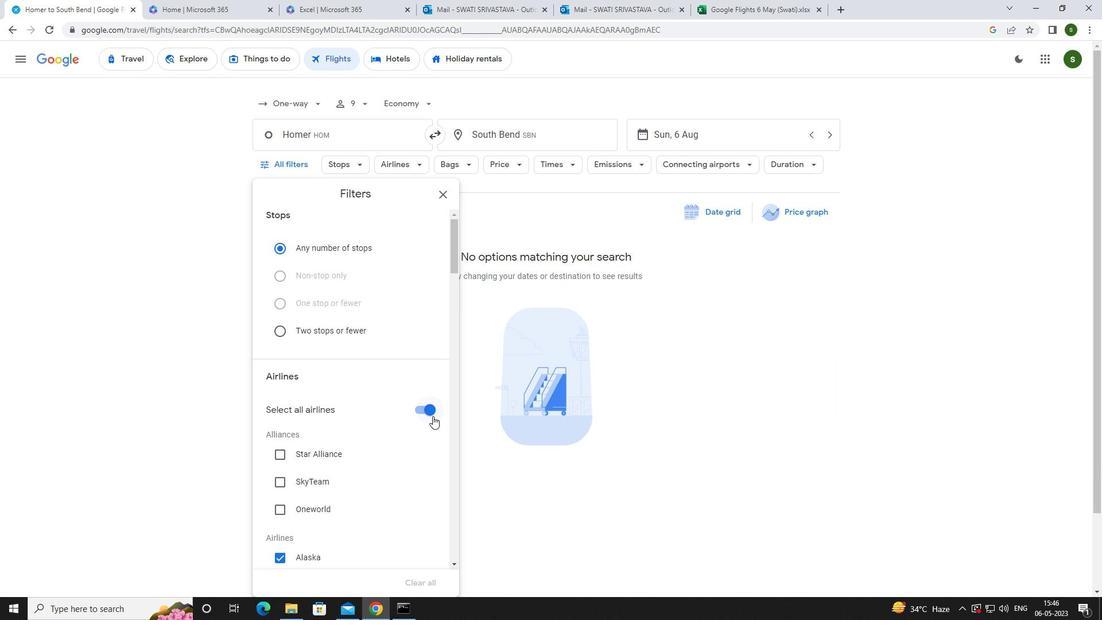 
Action: Mouse pressed left at (421, 400)
Screenshot: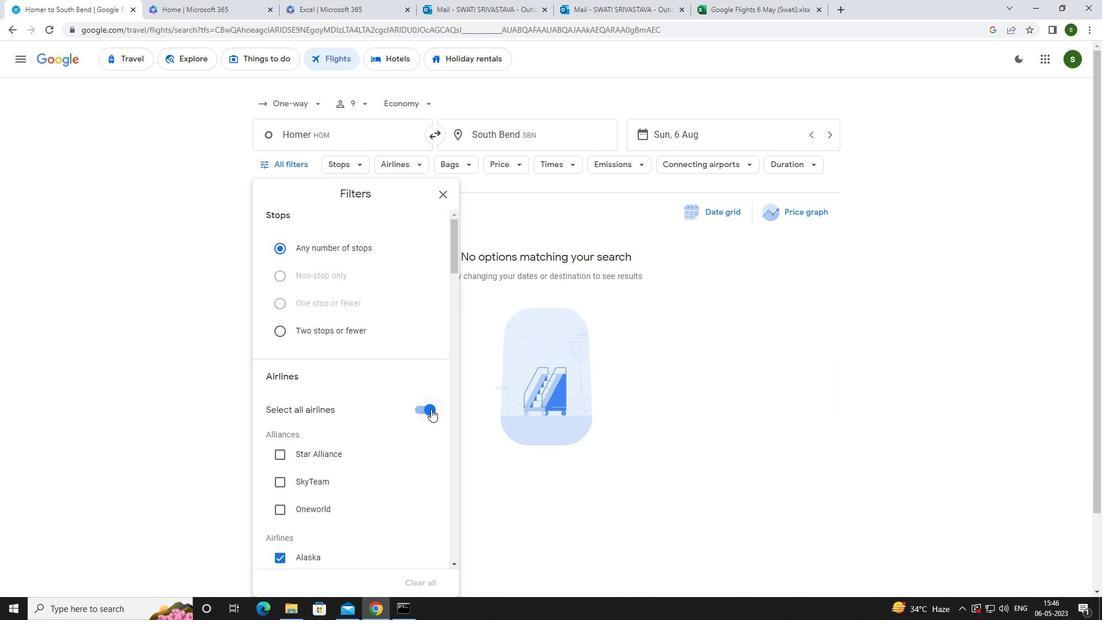 
Action: Mouse moved to (385, 382)
Screenshot: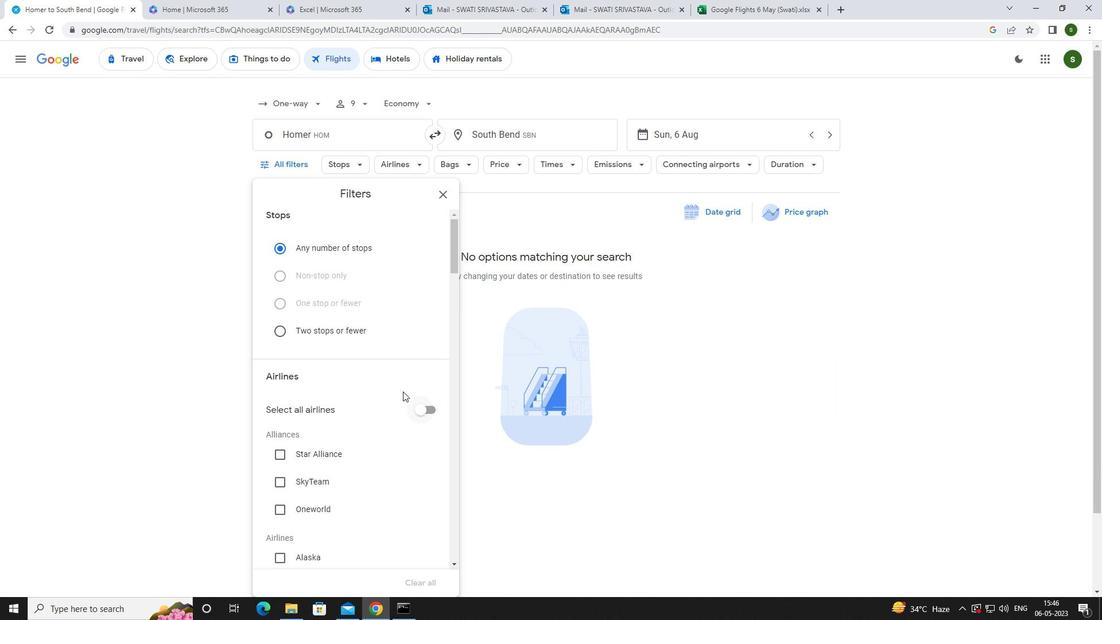 
Action: Mouse scrolled (385, 381) with delta (0, 0)
Screenshot: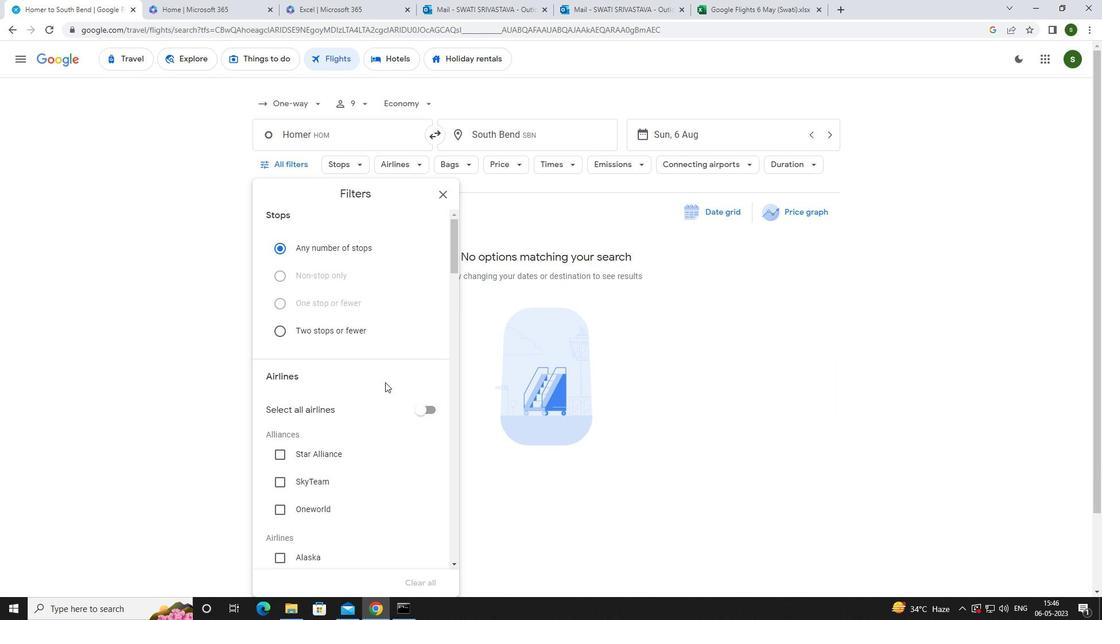 
Action: Mouse scrolled (385, 381) with delta (0, 0)
Screenshot: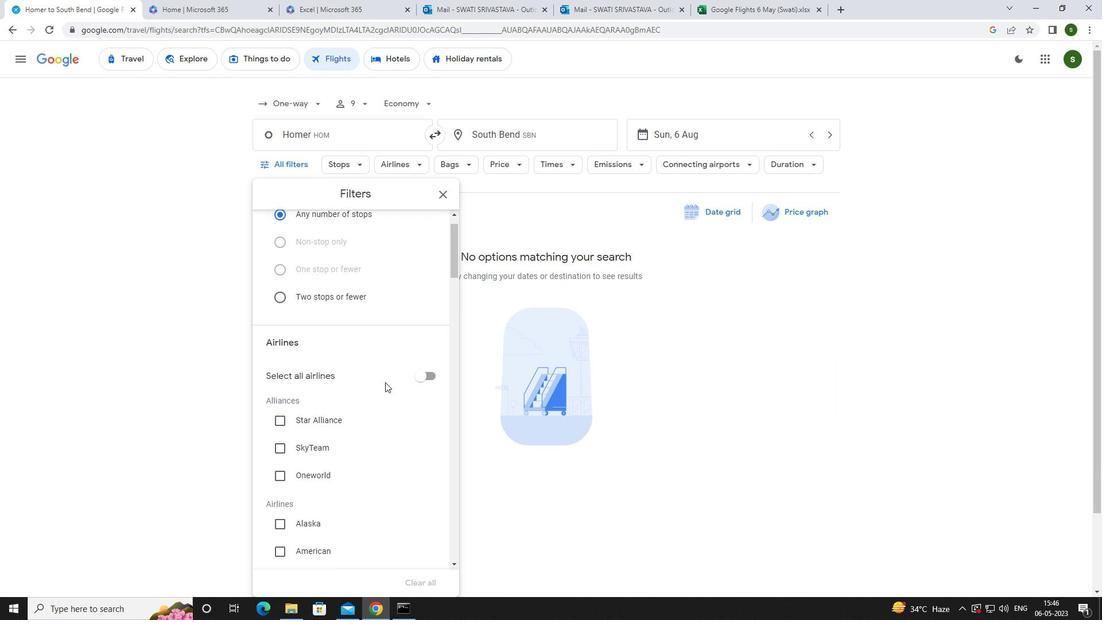 
Action: Mouse scrolled (385, 381) with delta (0, 0)
Screenshot: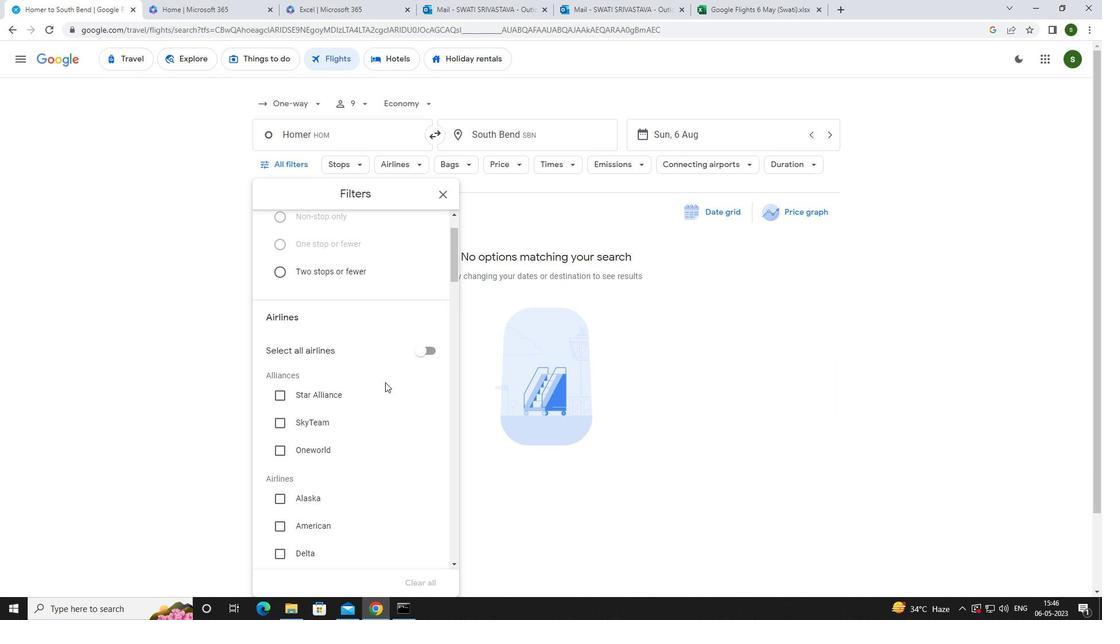 
Action: Mouse moved to (307, 438)
Screenshot: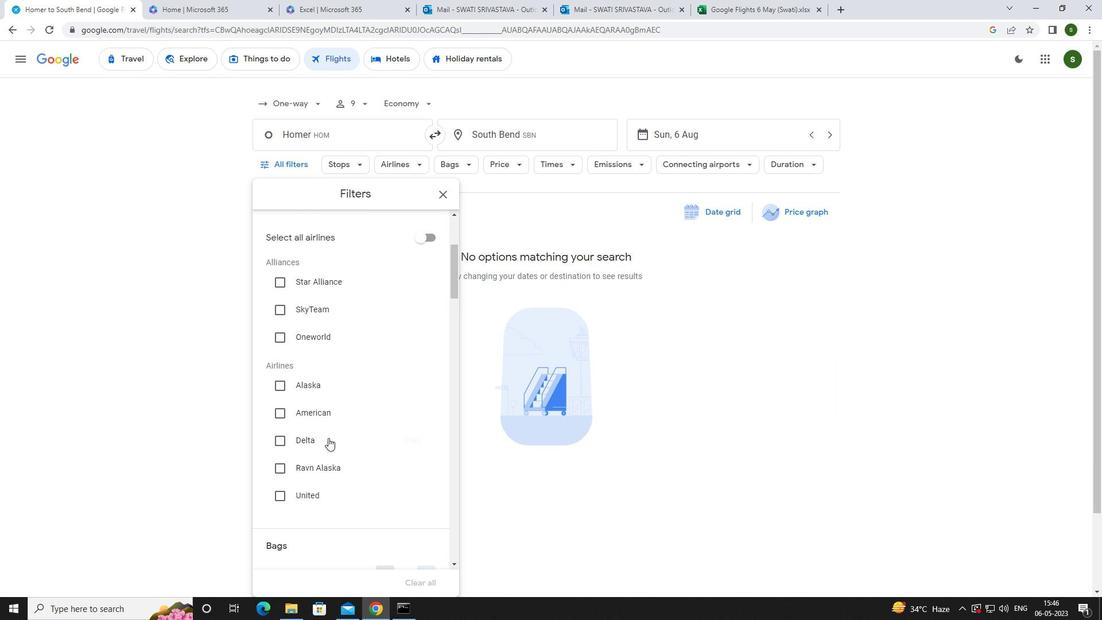 
Action: Mouse pressed left at (307, 438)
Screenshot: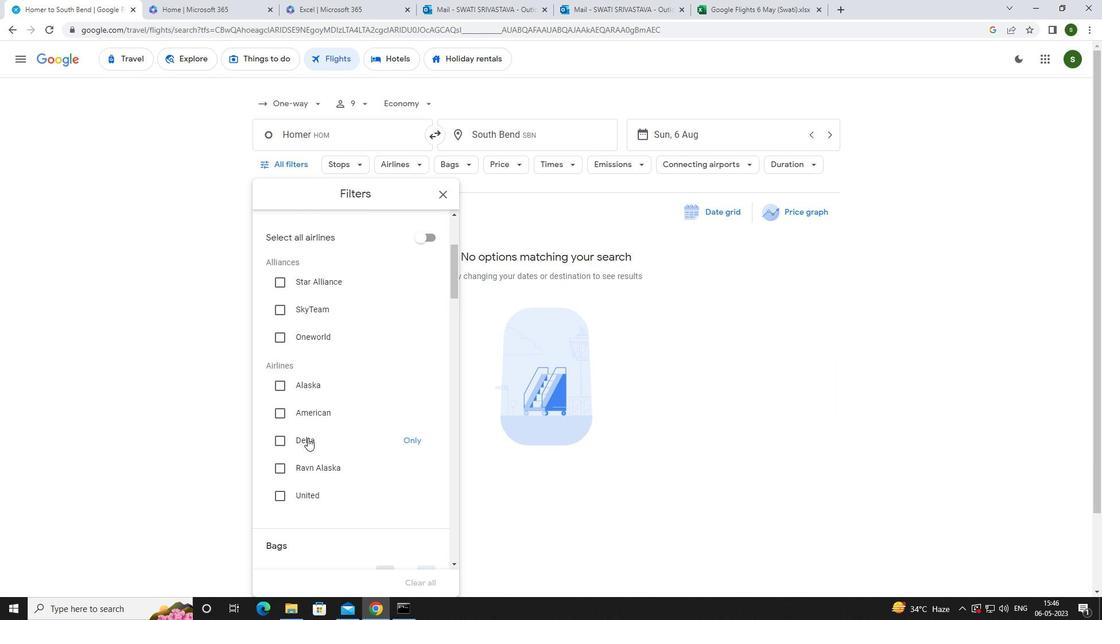 
Action: Mouse moved to (307, 436)
Screenshot: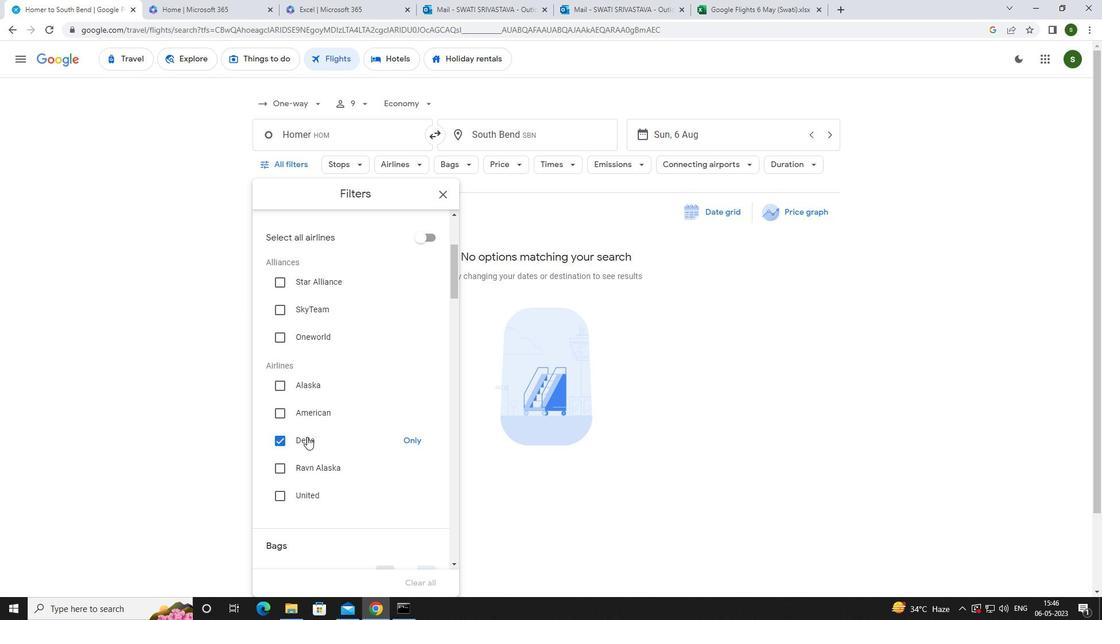 
Action: Mouse scrolled (307, 436) with delta (0, 0)
Screenshot: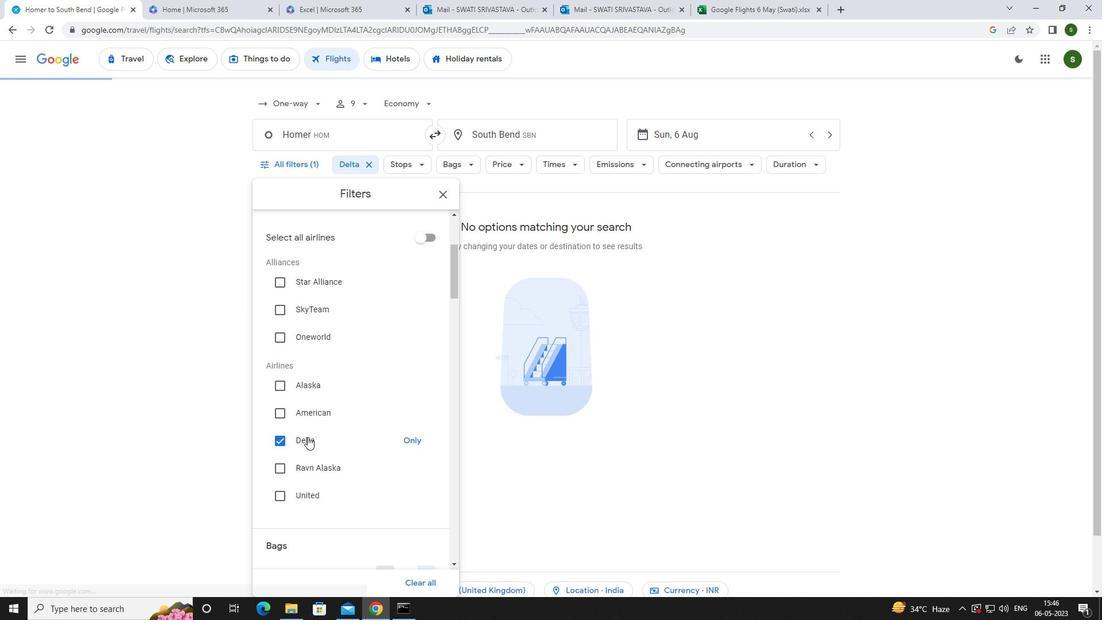 
Action: Mouse moved to (310, 436)
Screenshot: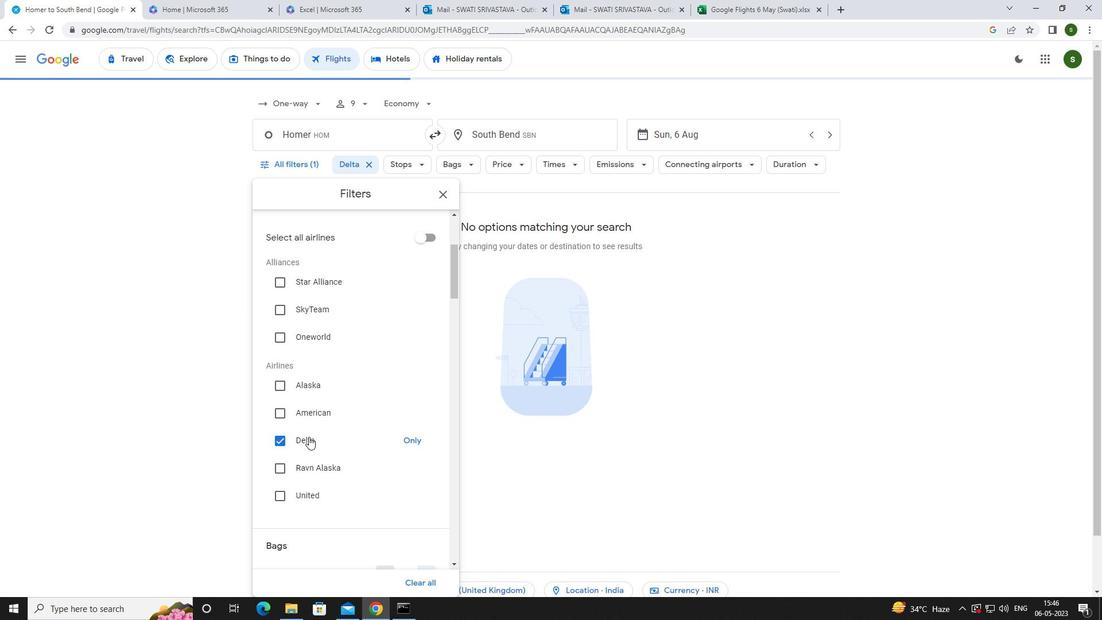 
Action: Mouse scrolled (310, 435) with delta (0, 0)
Screenshot: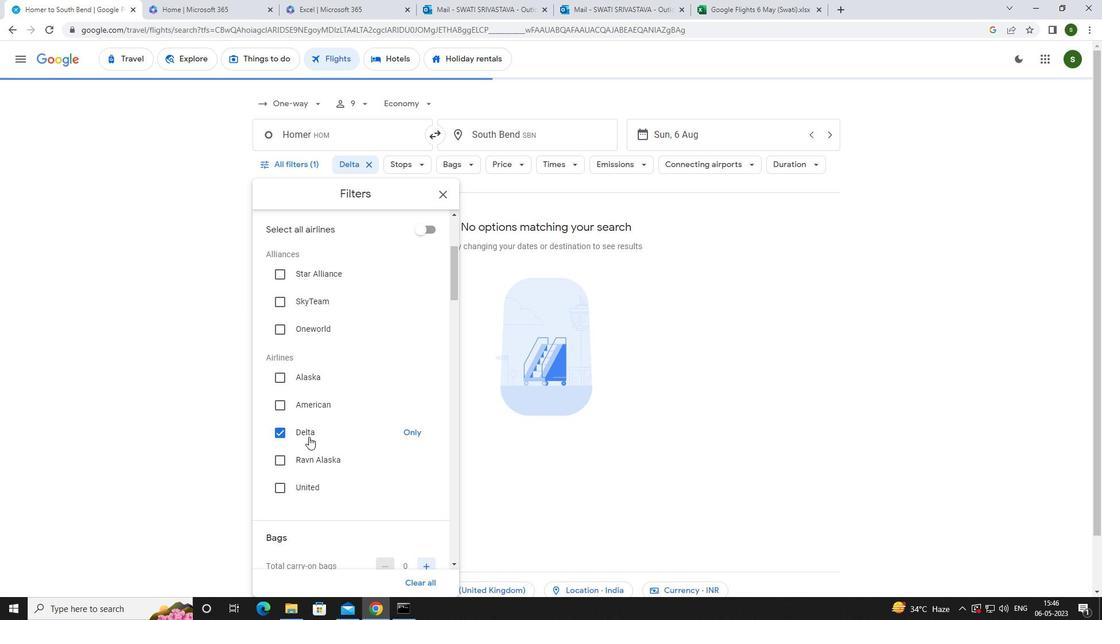 
Action: Mouse moved to (310, 435)
Screenshot: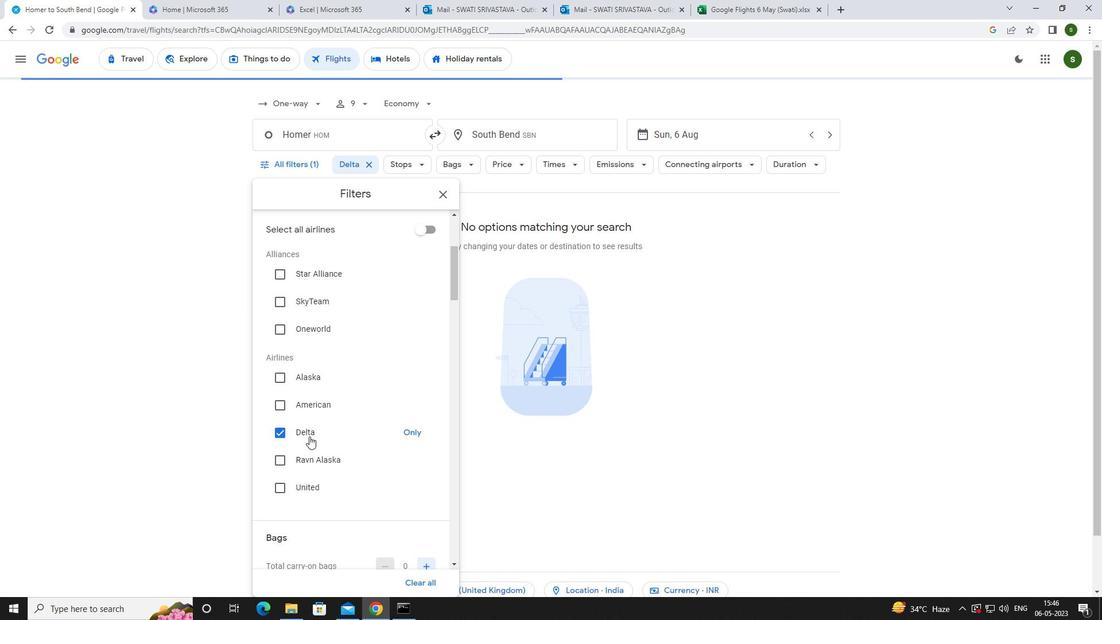 
Action: Mouse scrolled (310, 435) with delta (0, 0)
Screenshot: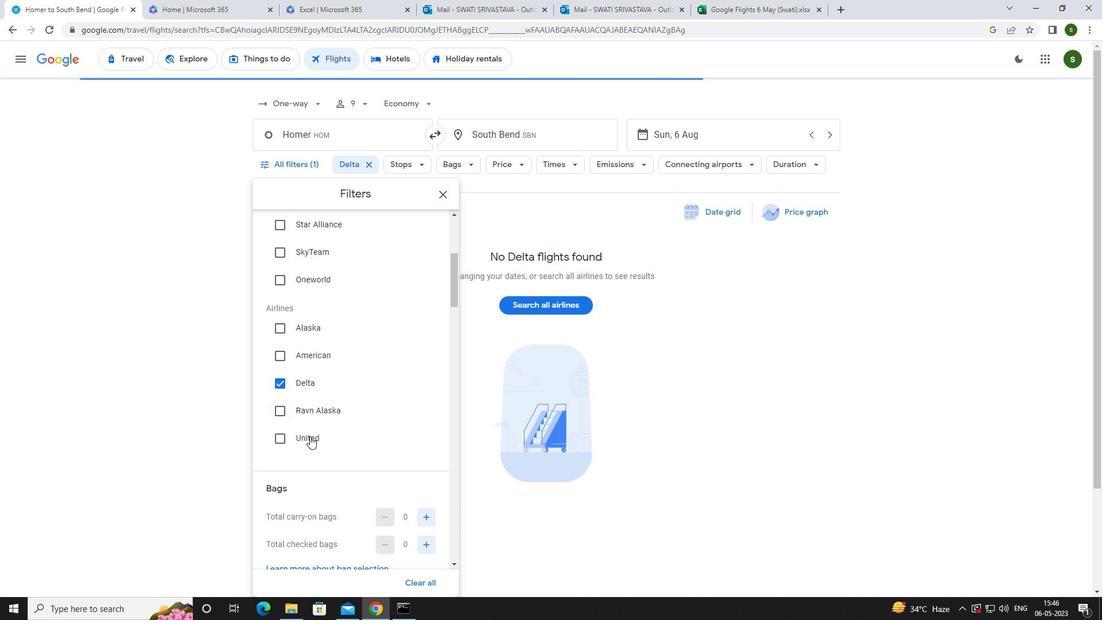
Action: Mouse moved to (423, 401)
Screenshot: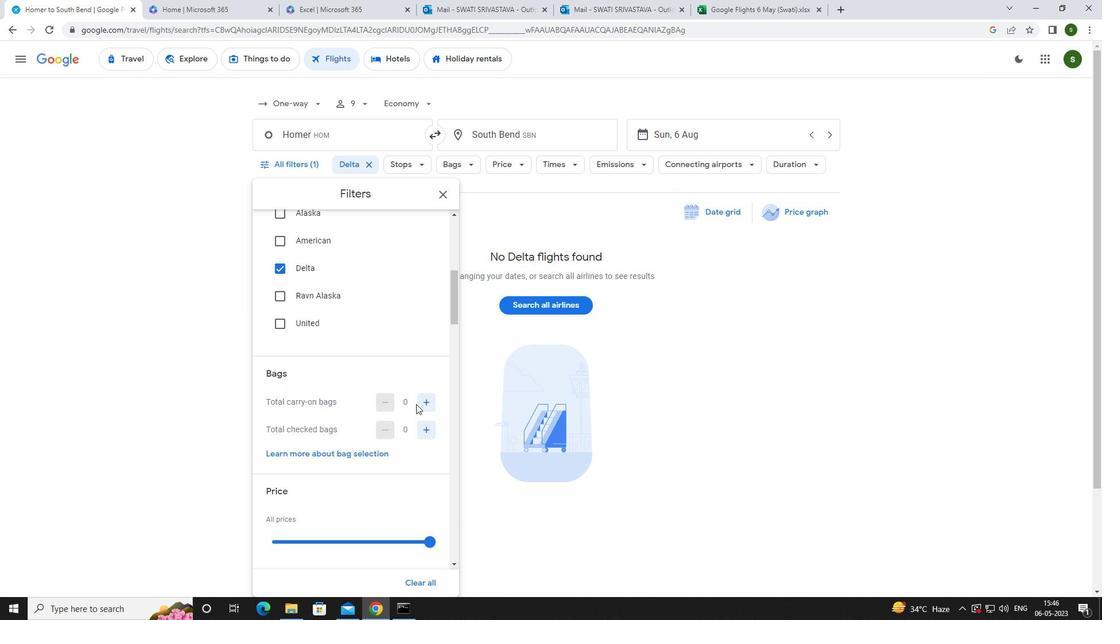 
Action: Mouse pressed left at (423, 401)
Screenshot: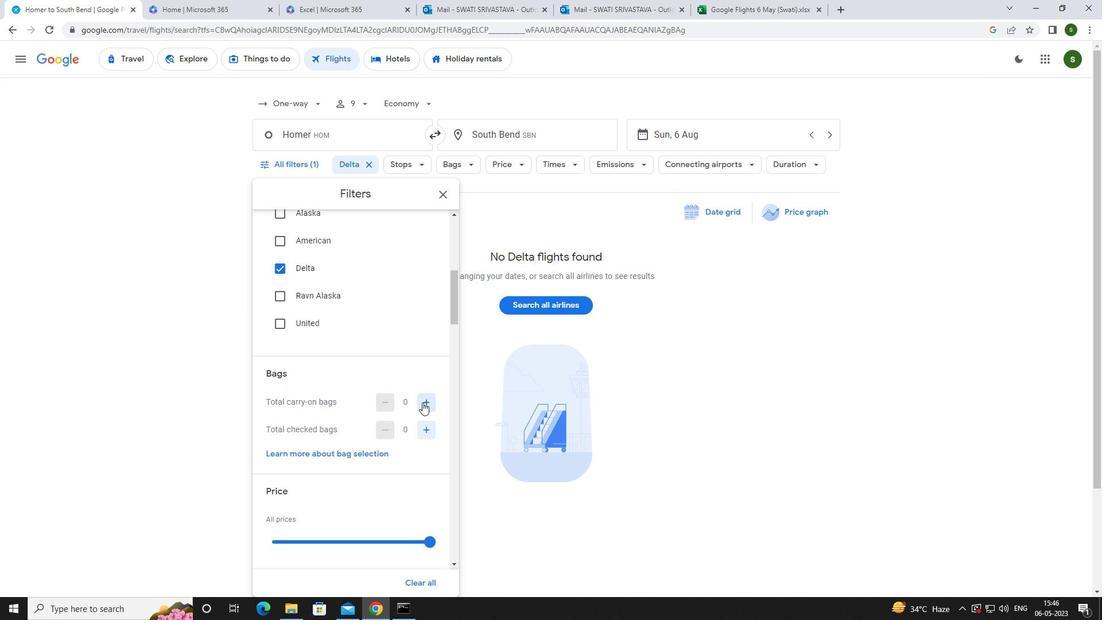 
Action: Mouse scrolled (423, 401) with delta (0, 0)
Screenshot: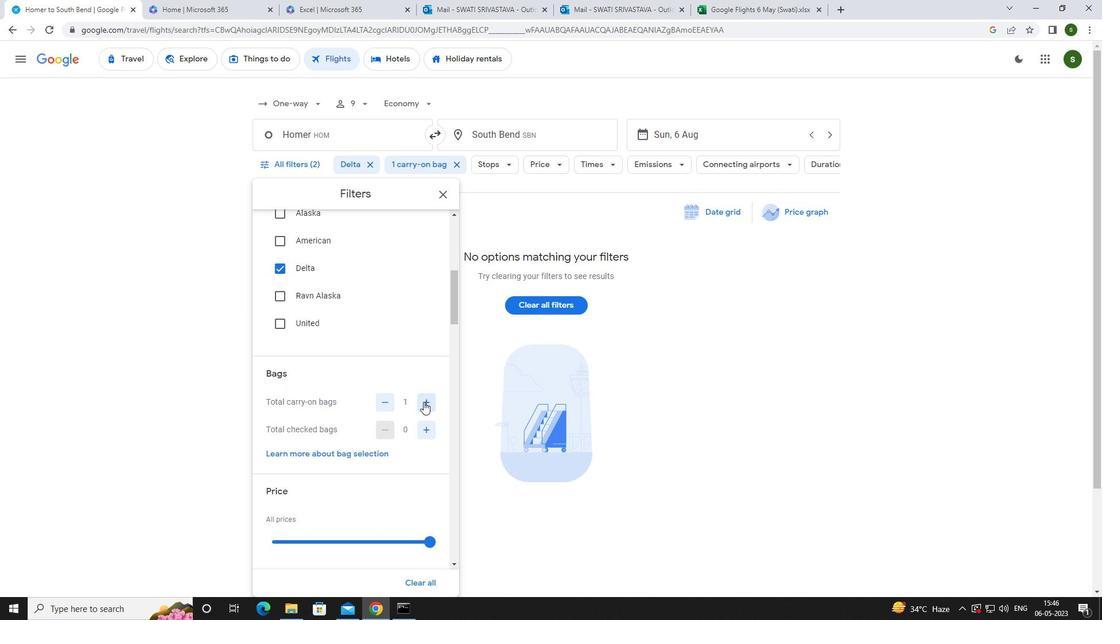 
Action: Mouse scrolled (423, 401) with delta (0, 0)
Screenshot: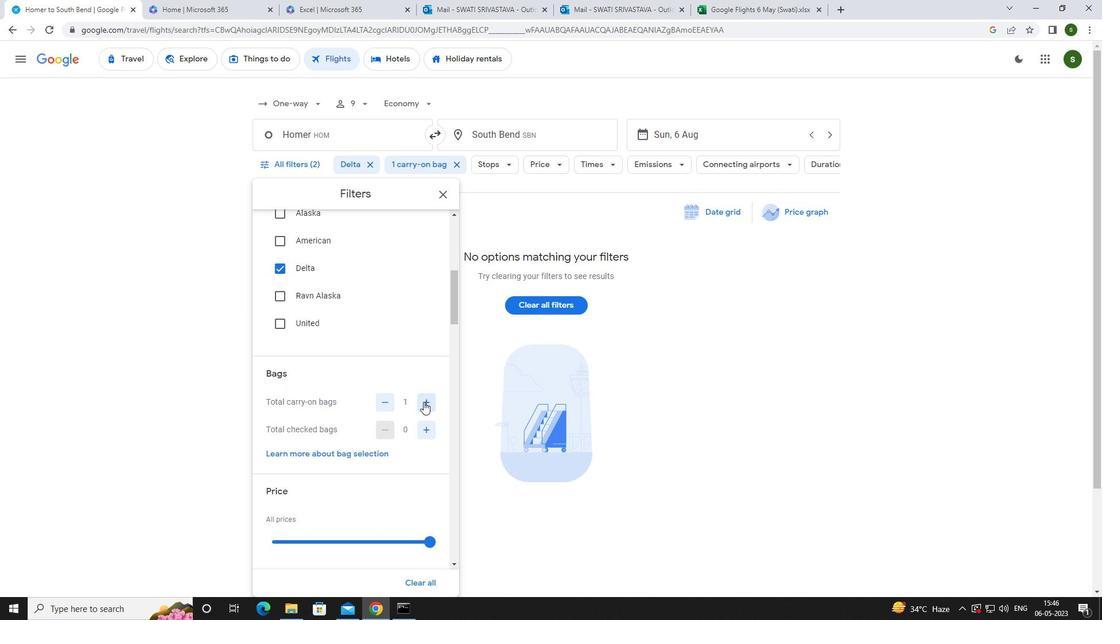 
Action: Mouse moved to (428, 423)
Screenshot: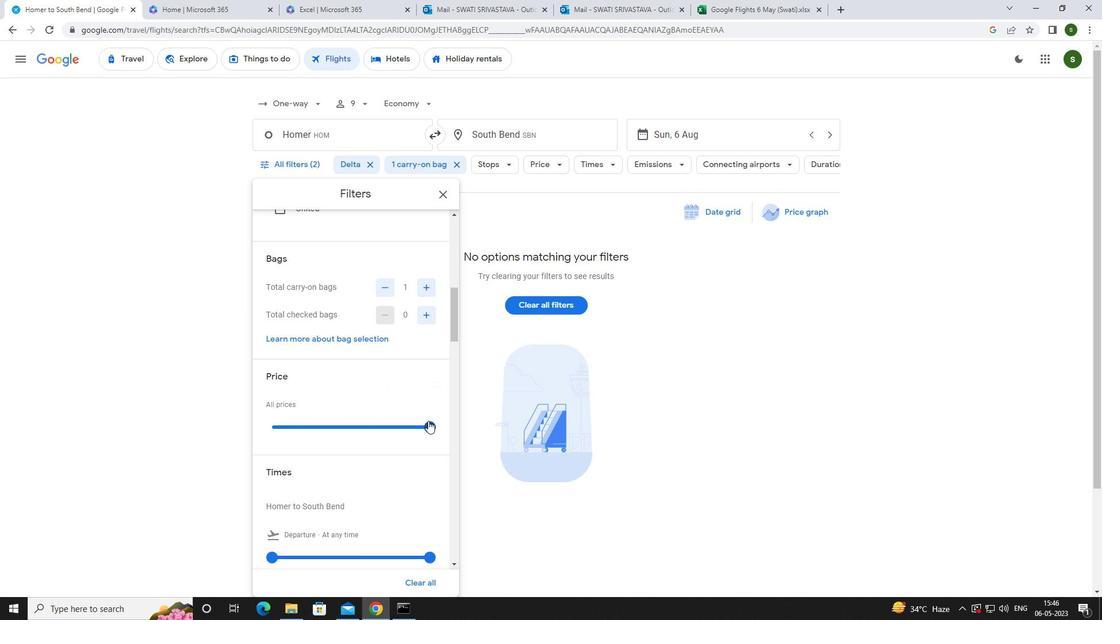 
Action: Mouse pressed left at (428, 423)
Screenshot: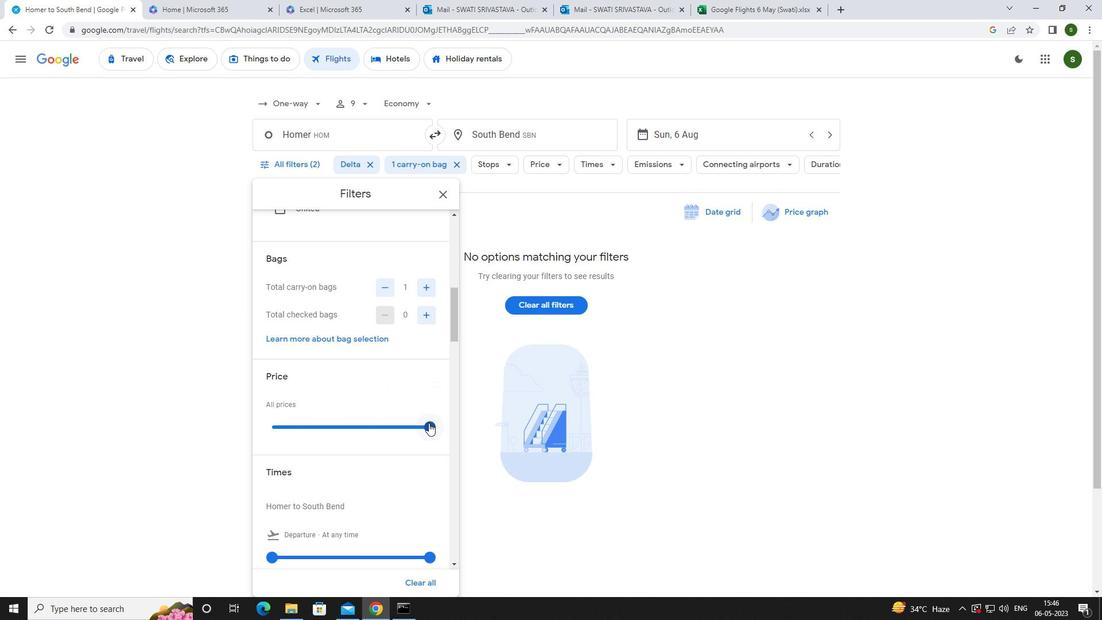 
Action: Mouse scrolled (428, 422) with delta (0, 0)
Screenshot: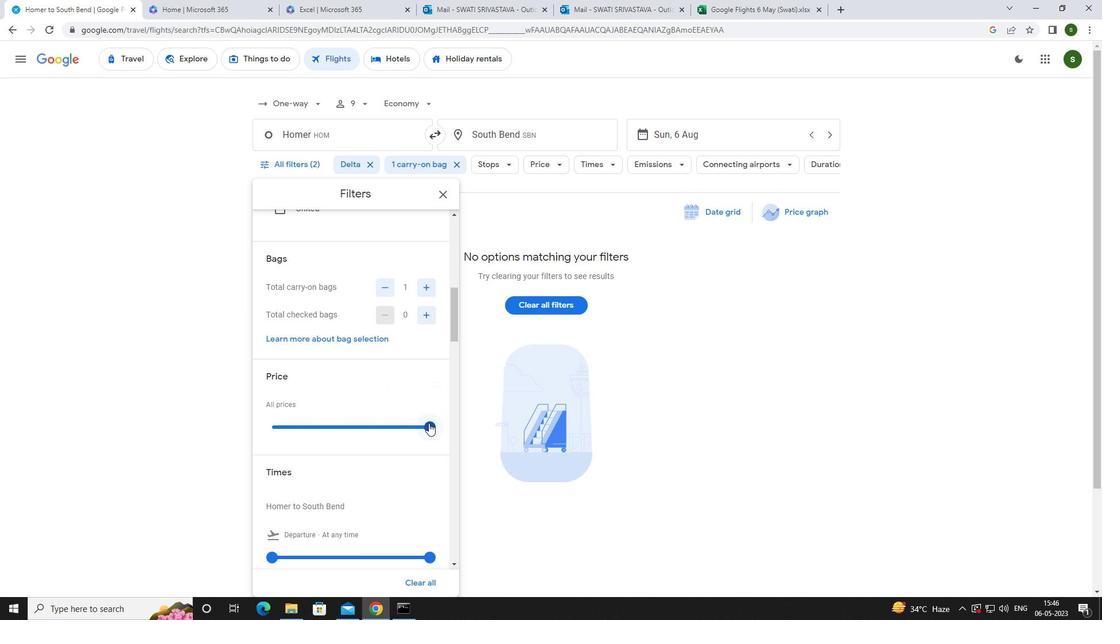 
Action: Mouse scrolled (428, 422) with delta (0, 0)
Screenshot: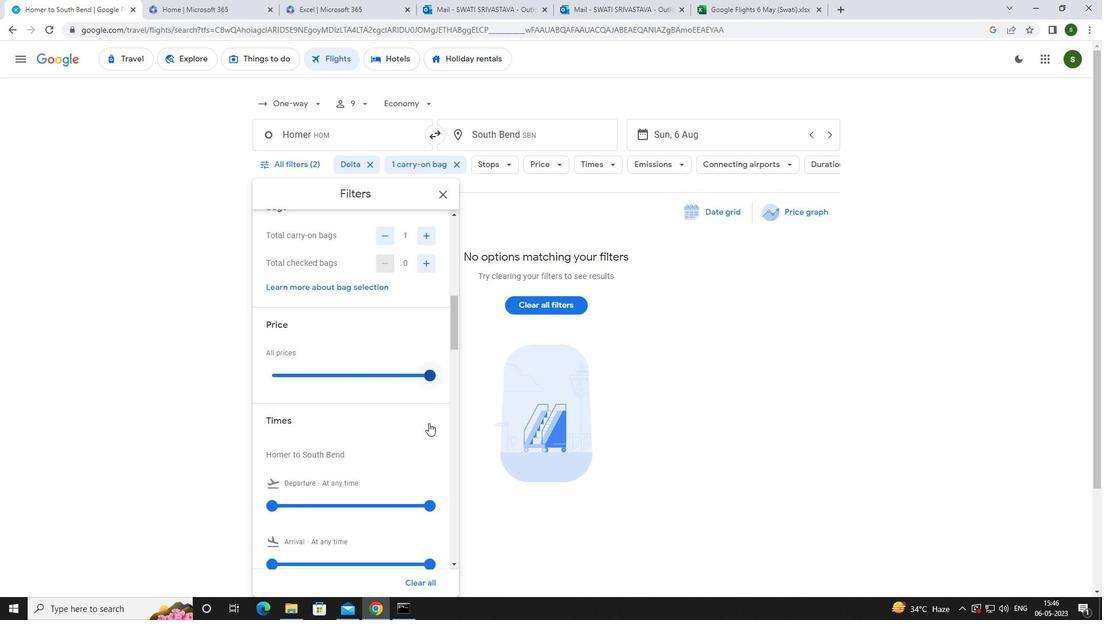 
Action: Mouse moved to (268, 440)
Screenshot: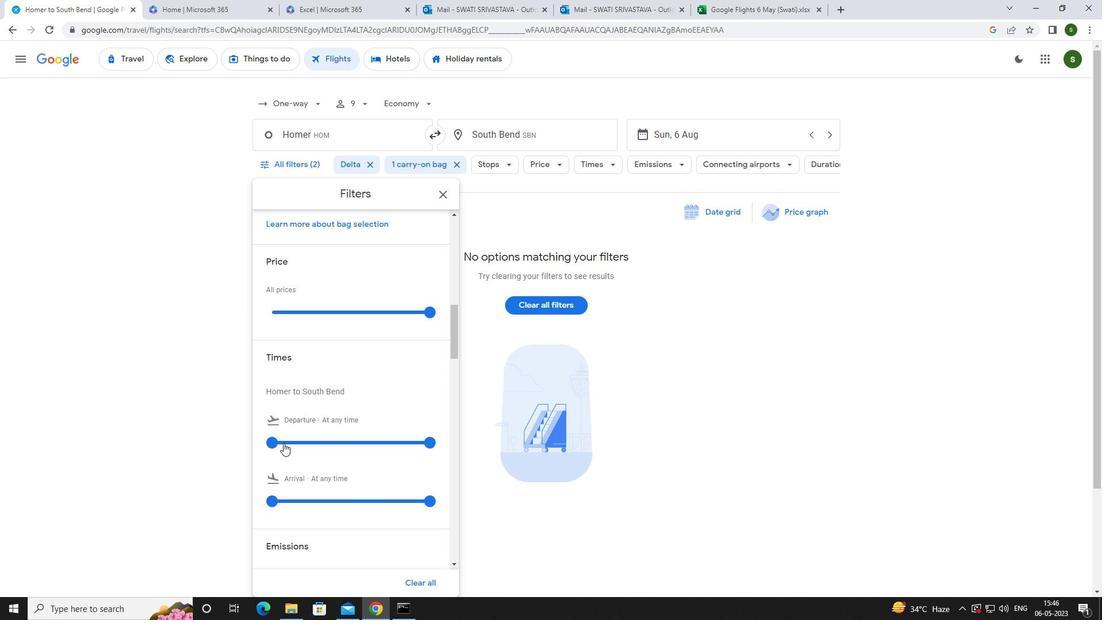 
Action: Mouse pressed left at (268, 440)
Screenshot: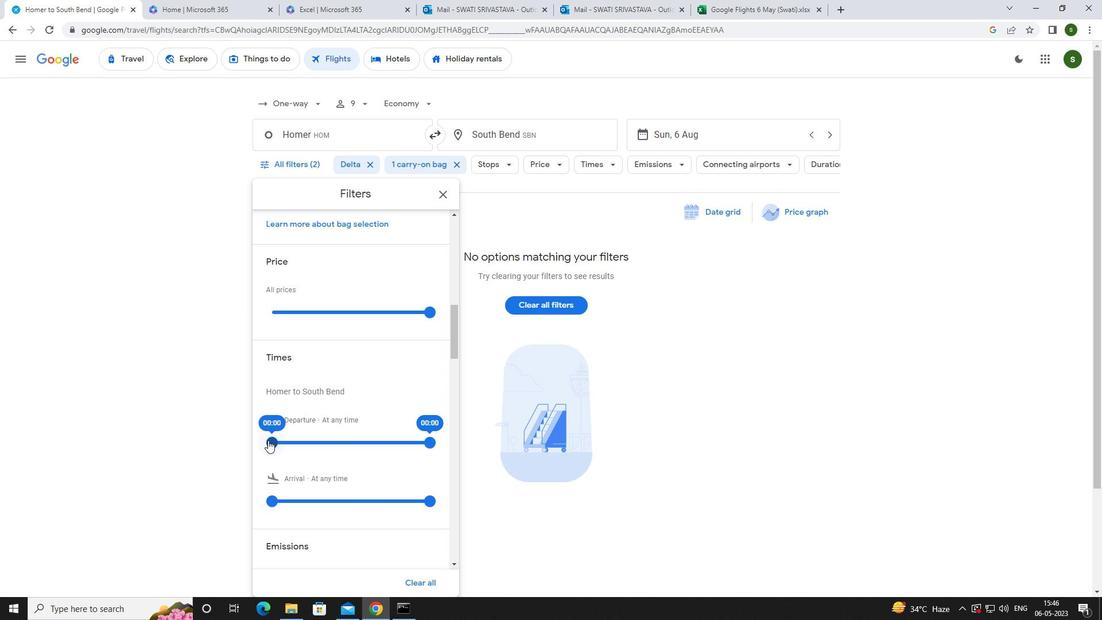 
Action: Mouse moved to (496, 504)
Screenshot: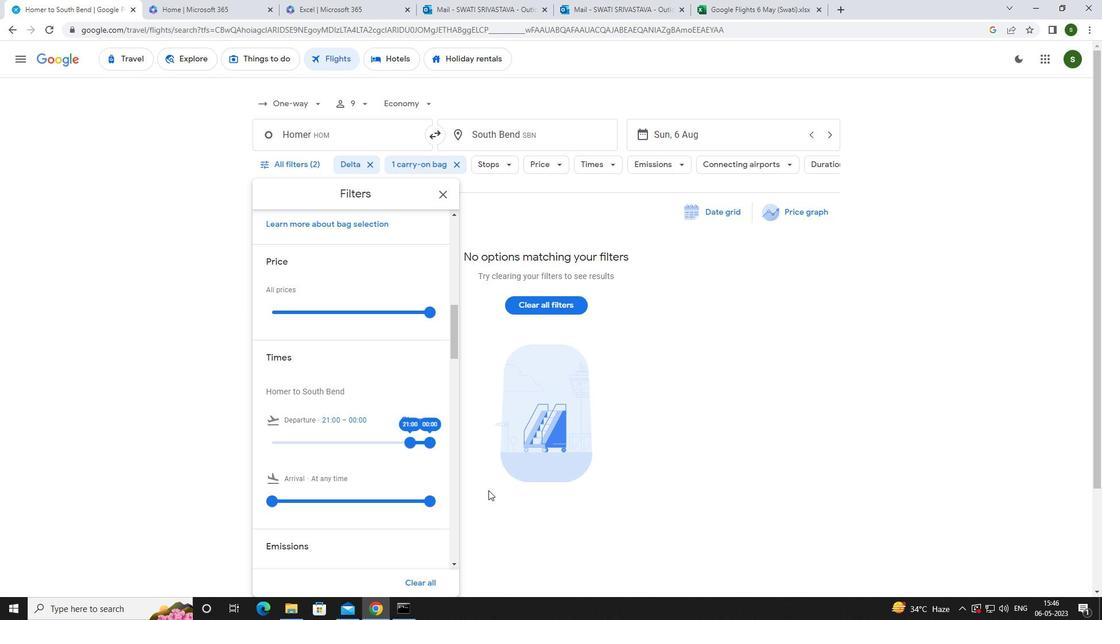 
Action: Mouse pressed left at (496, 504)
Screenshot: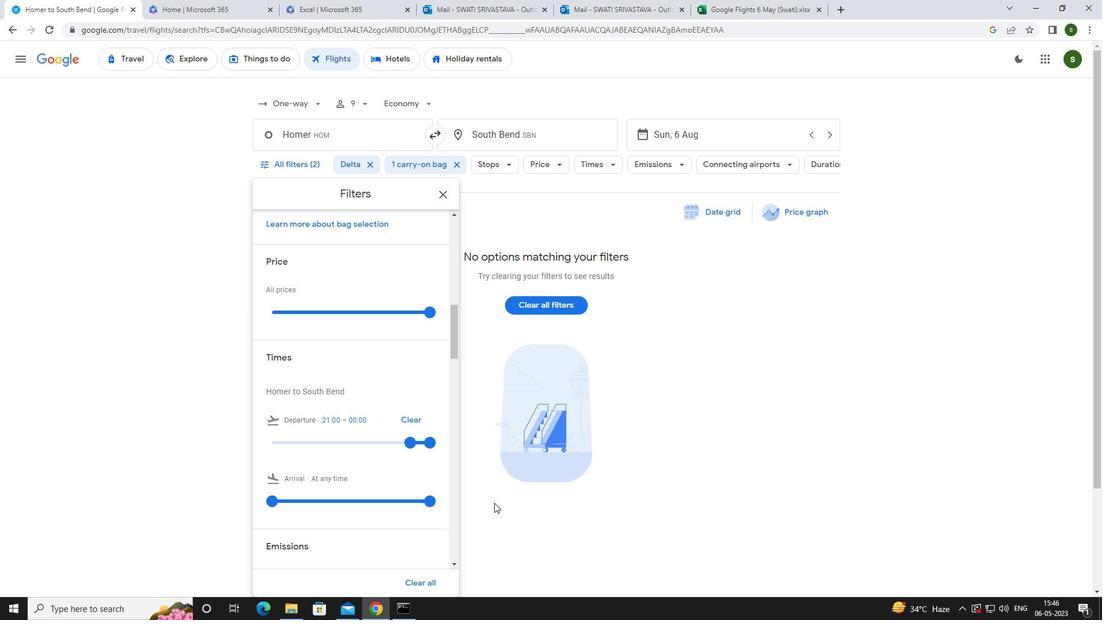 
Action: Mouse moved to (495, 505)
Screenshot: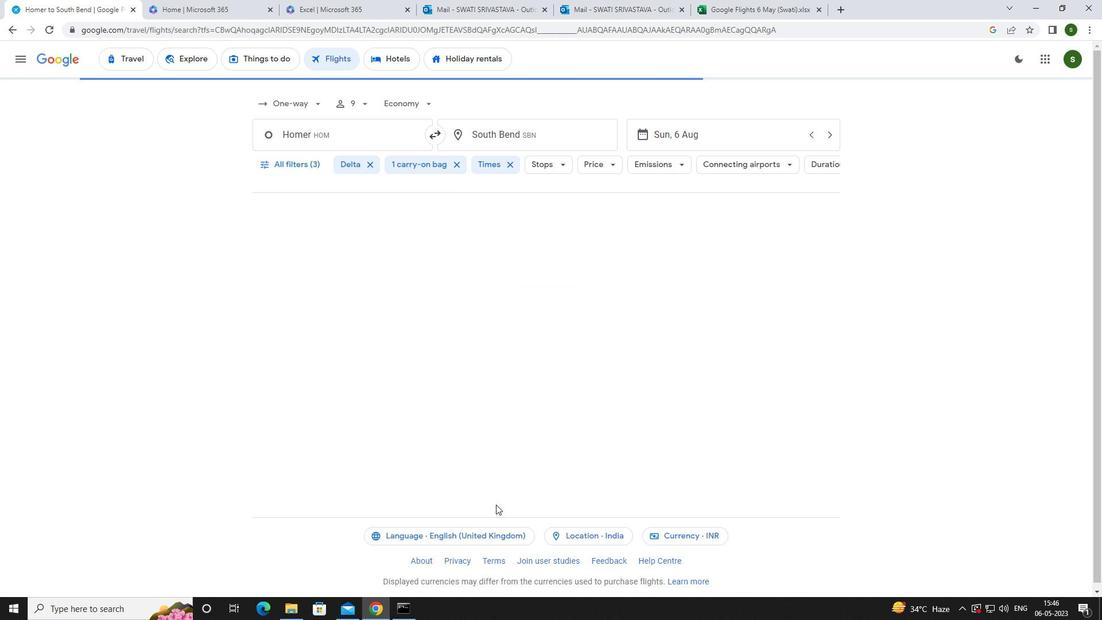 
